 Task: Search one way flight ticket for 1 adult, 1 child, 1 infant in seat in premium economy from Santa Barbara: Santa Barbara Municipal Airport (santa Barbara Airport) to Greensboro: Piedmont Triad International Airport on 5-1-2023. Number of bags: 1 checked bag. Price is upto 76000. Outbound departure time preference is 11:00.
Action: Mouse moved to (240, 161)
Screenshot: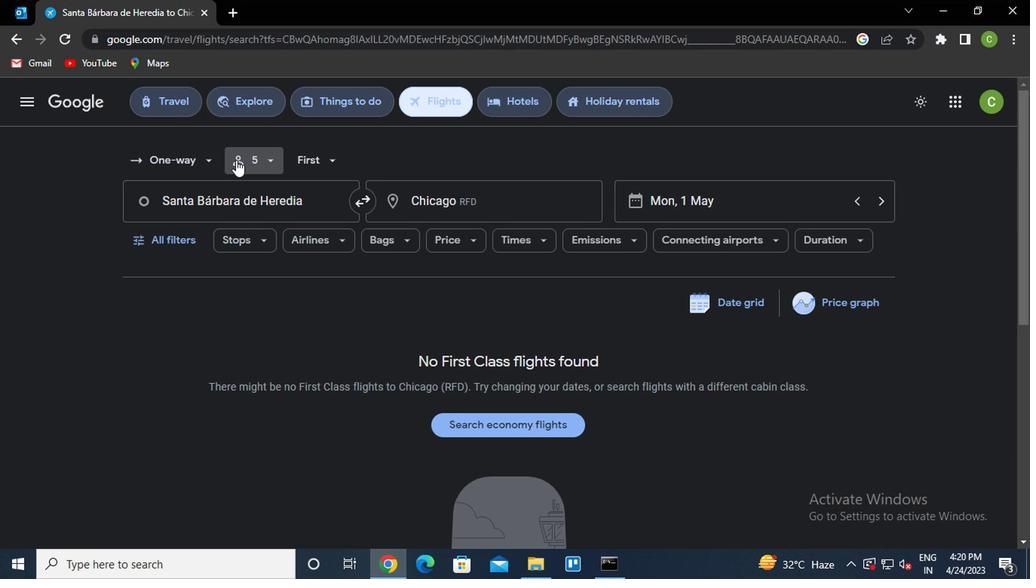 
Action: Mouse pressed left at (240, 161)
Screenshot: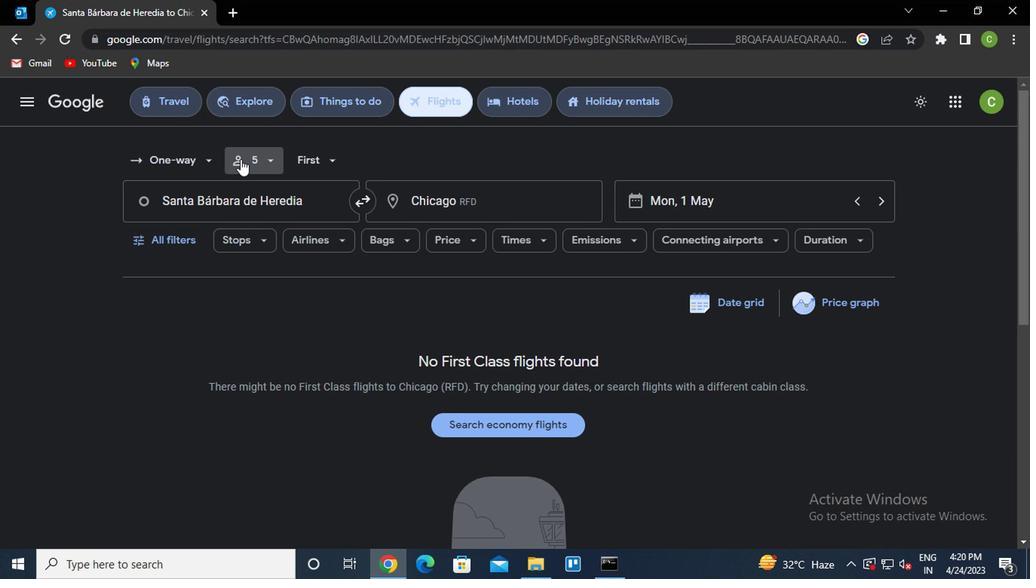 
Action: Mouse moved to (329, 201)
Screenshot: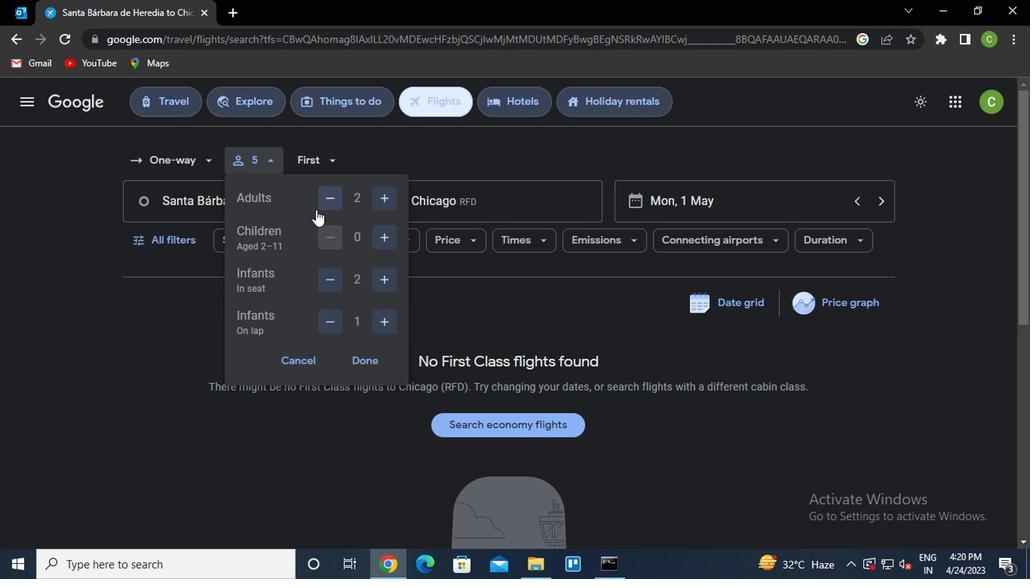 
Action: Mouse pressed left at (329, 201)
Screenshot: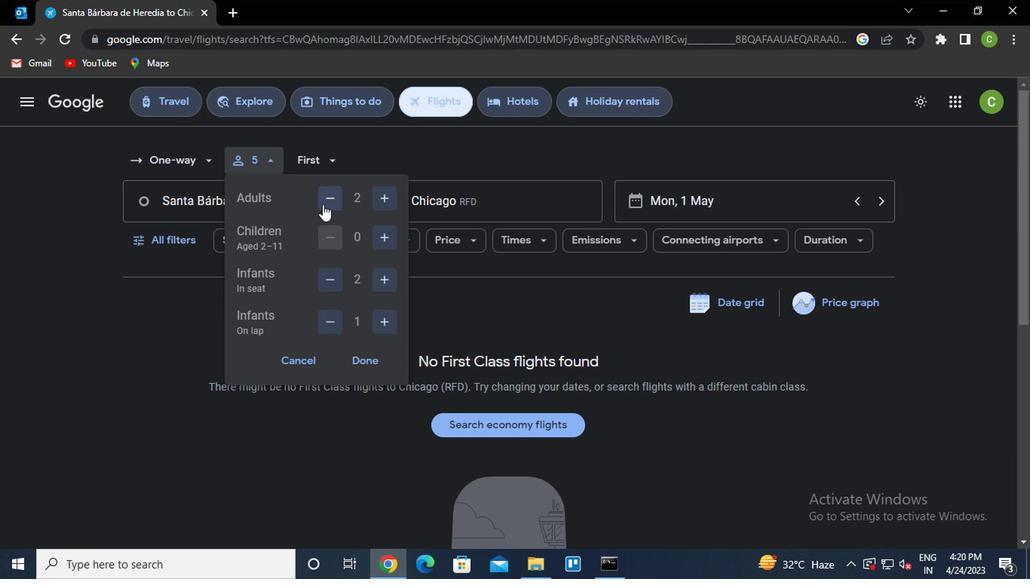 
Action: Mouse moved to (327, 280)
Screenshot: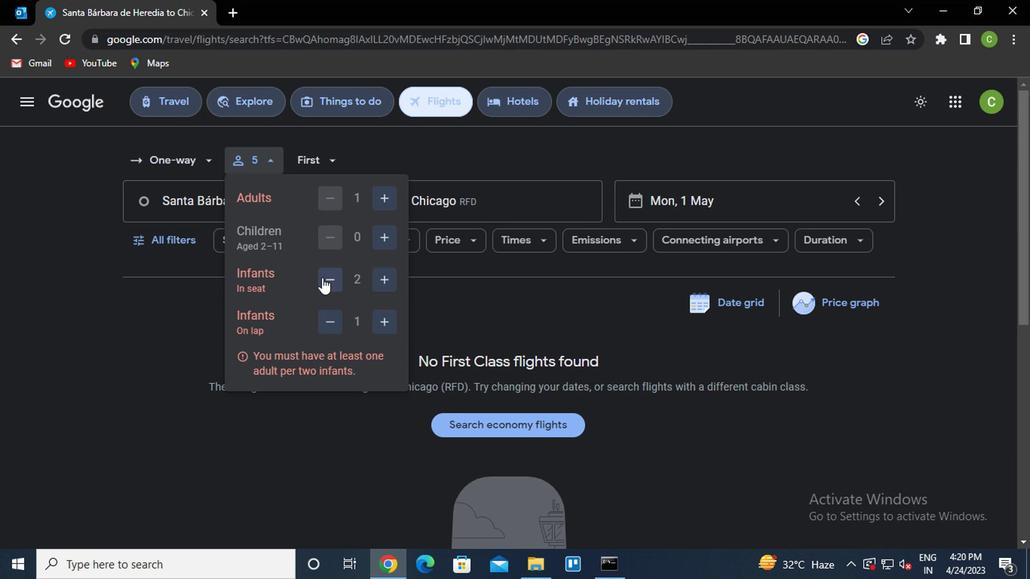 
Action: Mouse pressed left at (327, 280)
Screenshot: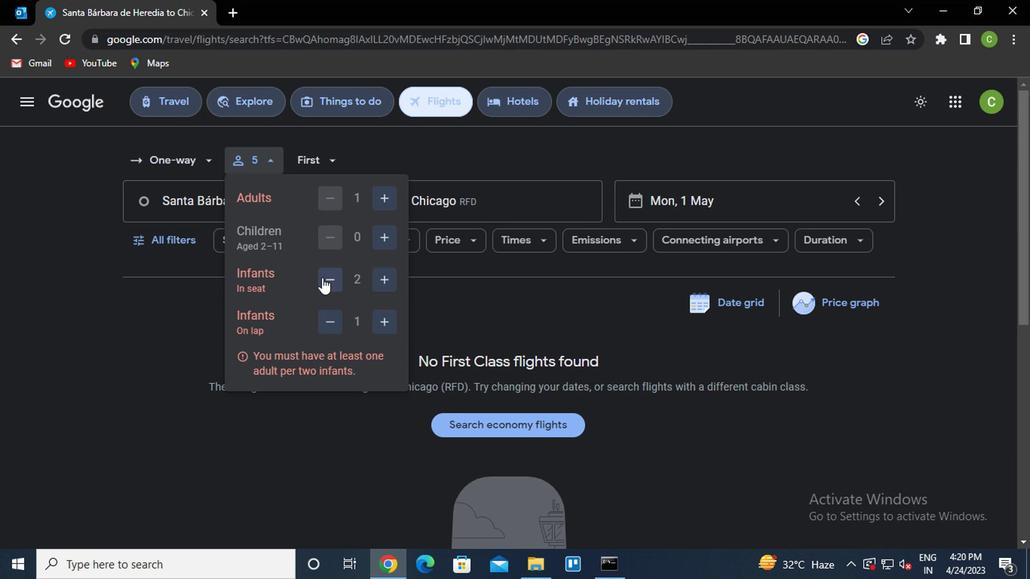
Action: Mouse moved to (326, 322)
Screenshot: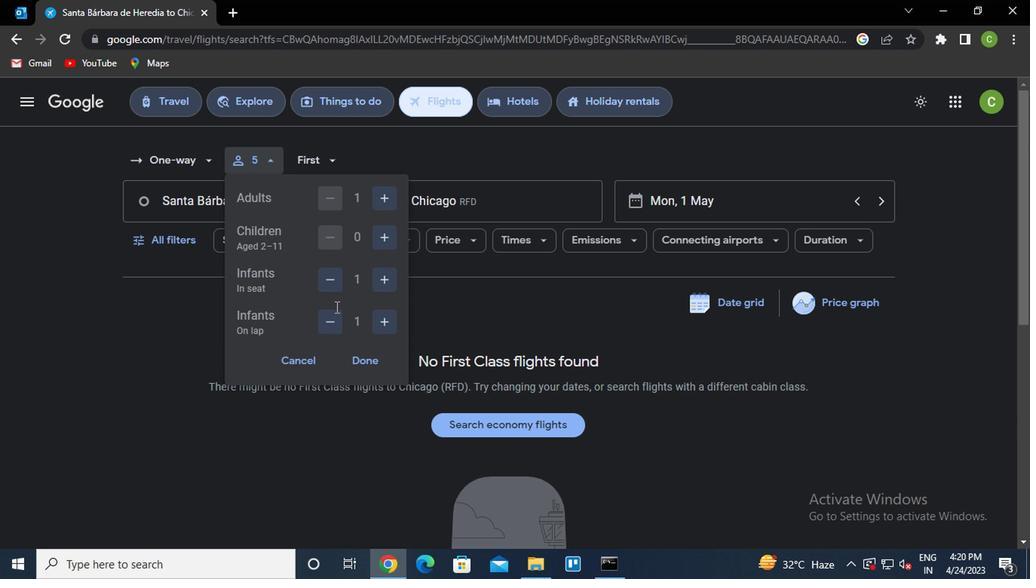 
Action: Mouse pressed left at (326, 322)
Screenshot: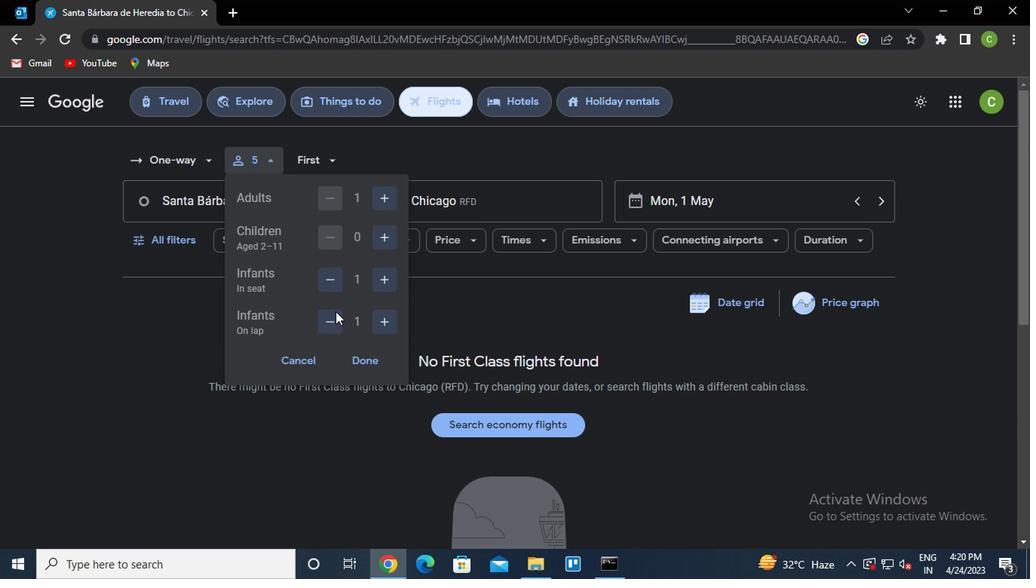
Action: Mouse moved to (344, 356)
Screenshot: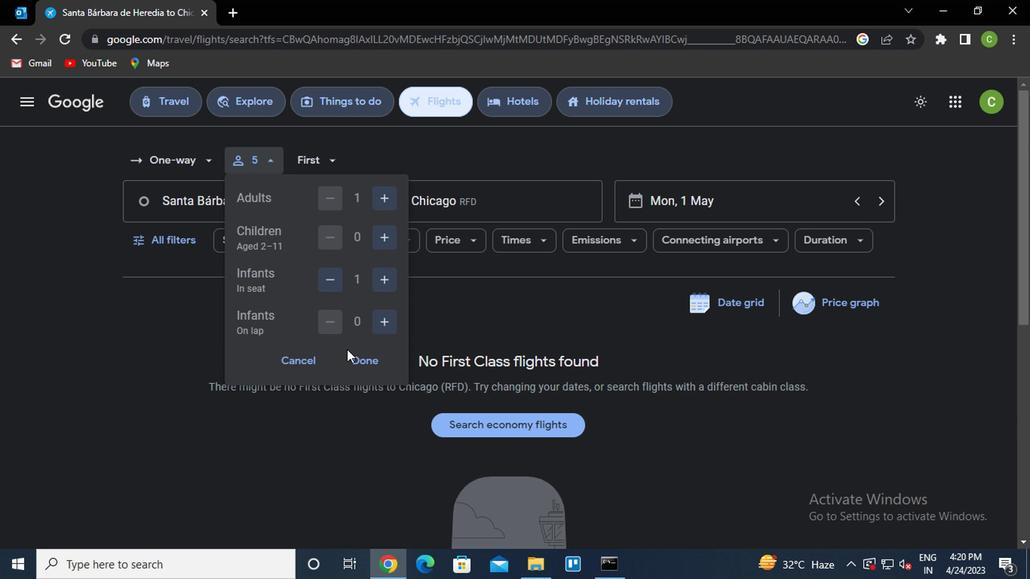 
Action: Mouse pressed left at (344, 356)
Screenshot: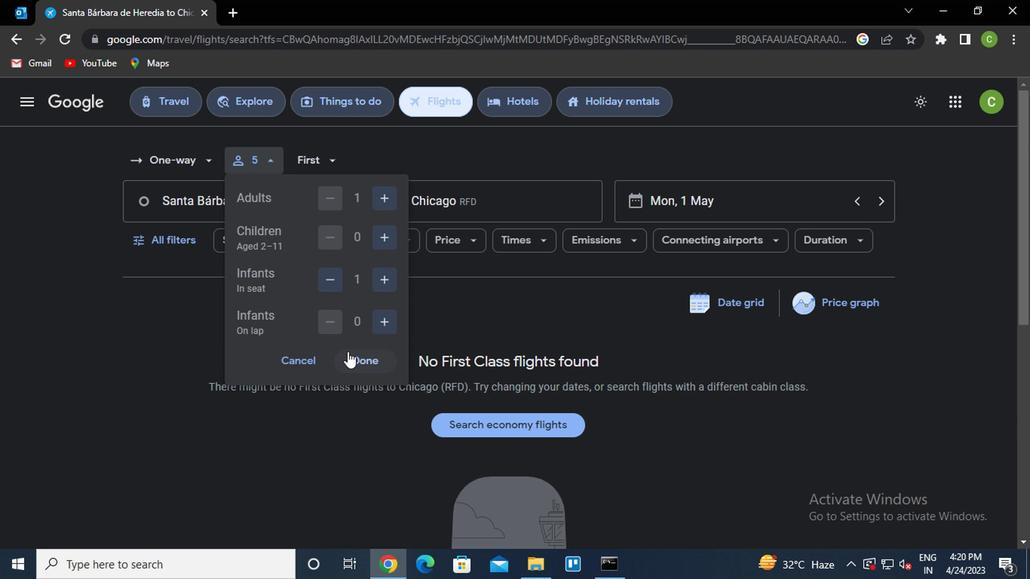 
Action: Mouse moved to (307, 178)
Screenshot: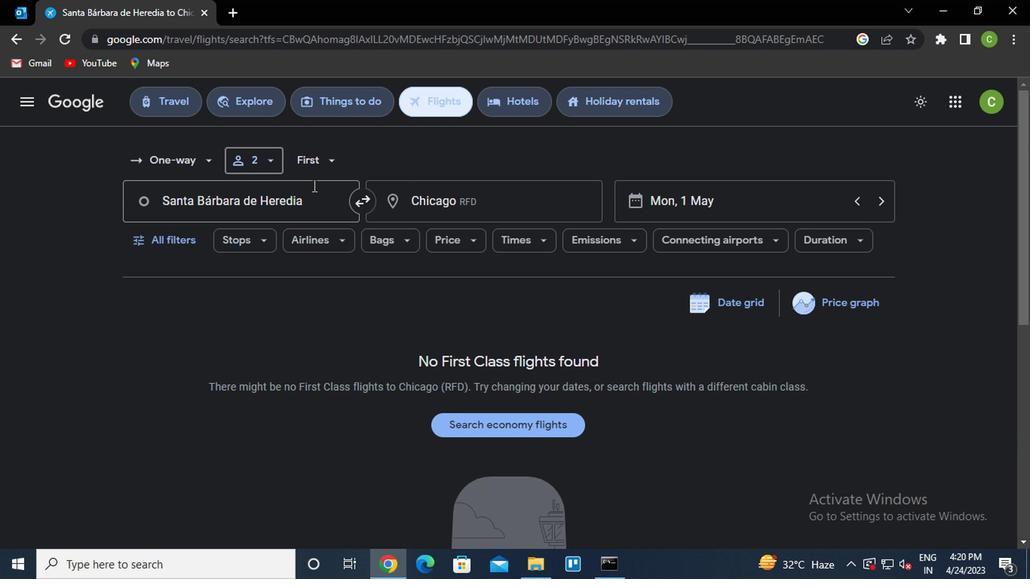 
Action: Mouse pressed left at (307, 178)
Screenshot: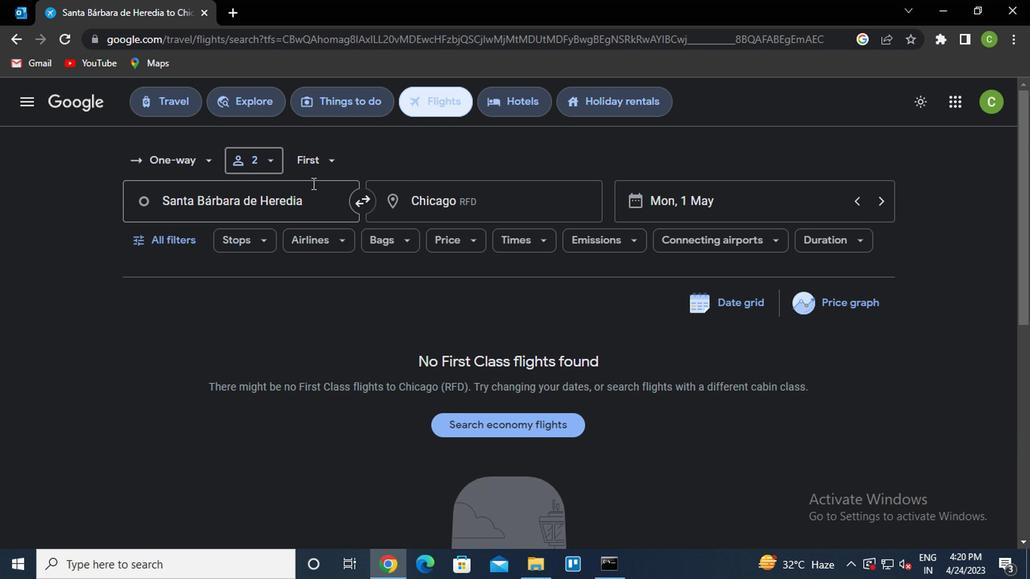 
Action: Mouse moved to (360, 222)
Screenshot: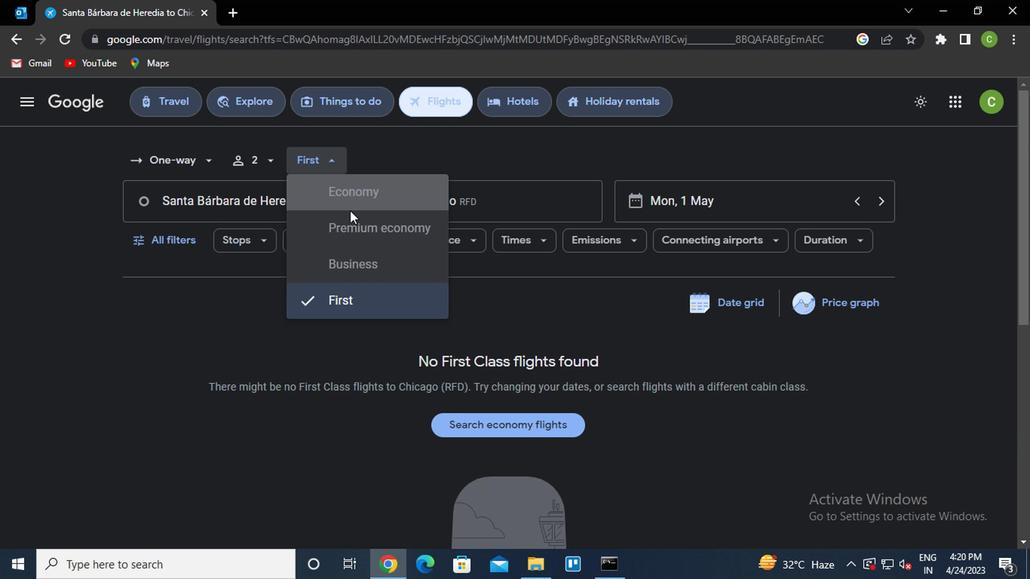 
Action: Mouse pressed left at (360, 222)
Screenshot: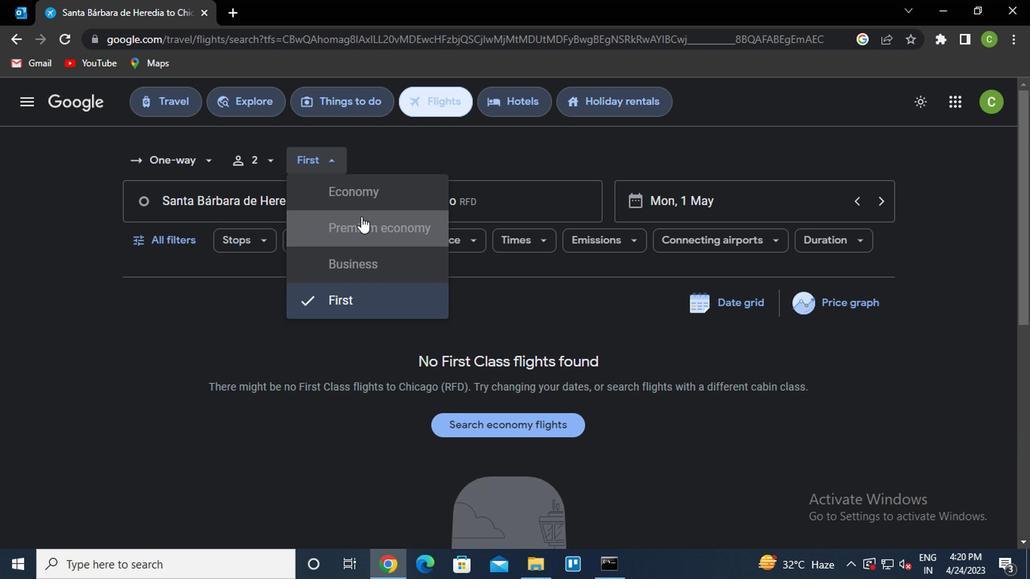 
Action: Mouse moved to (308, 200)
Screenshot: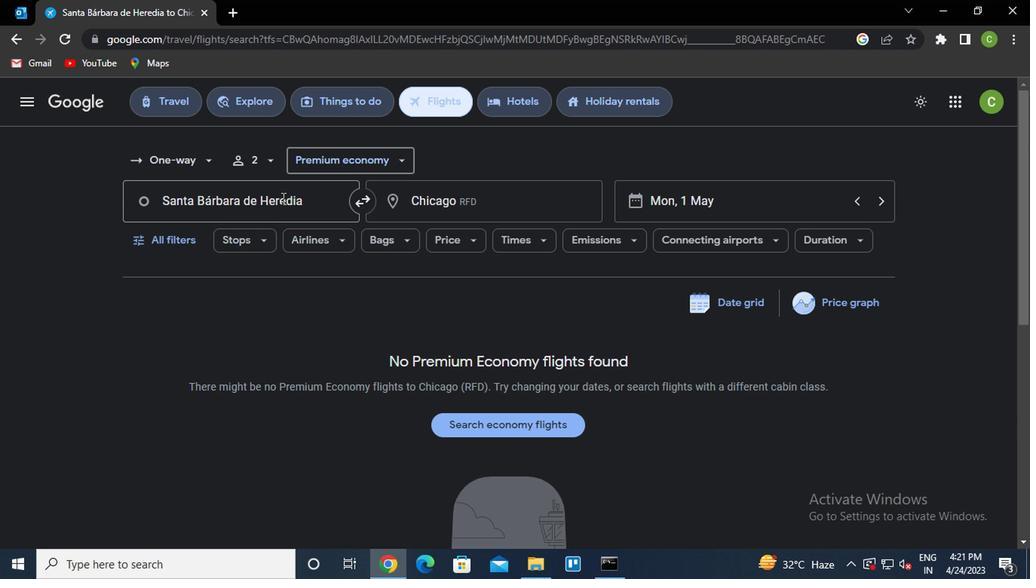 
Action: Mouse pressed left at (308, 200)
Screenshot: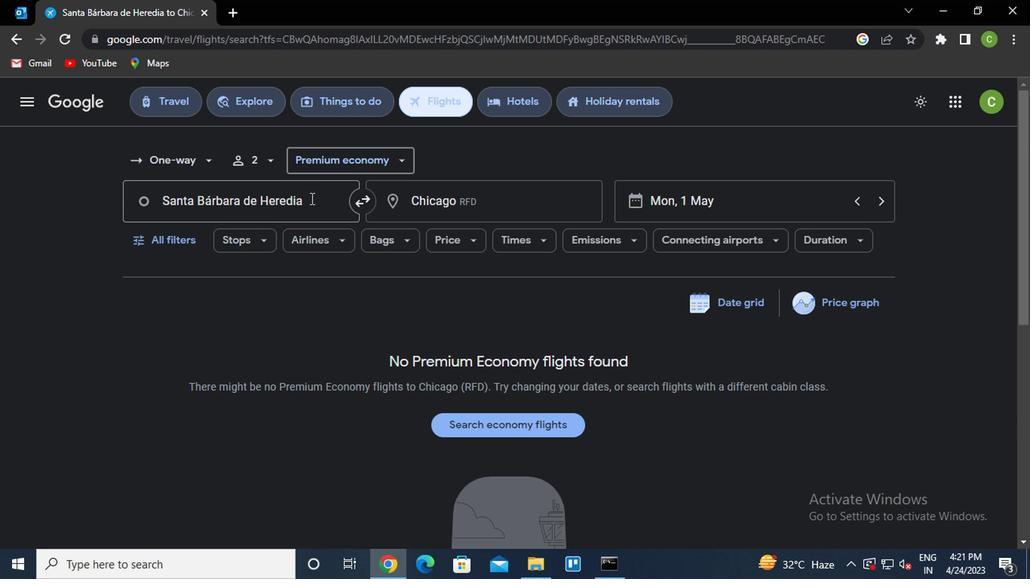 
Action: Key pressed s<Key.caps_lock>anta<Key.space><Key.caps_lock>b<Key.caps_lock>arbara
Screenshot: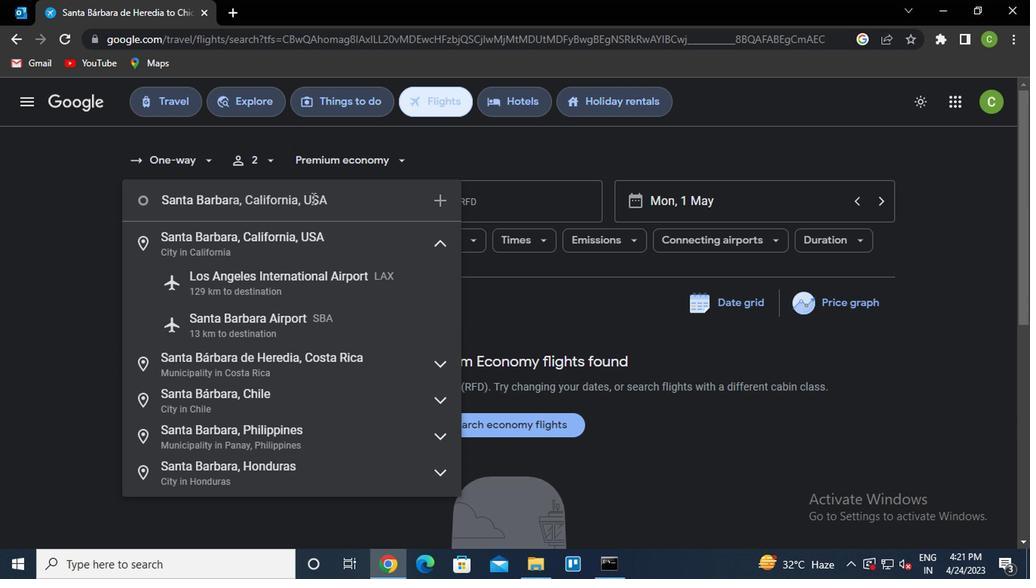 
Action: Mouse moved to (292, 276)
Screenshot: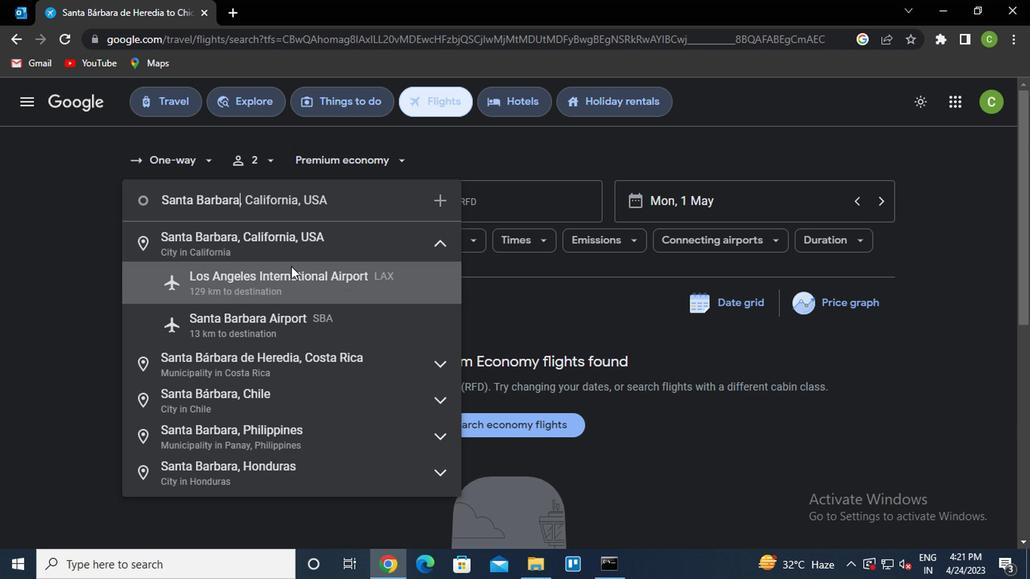 
Action: Mouse pressed left at (292, 276)
Screenshot: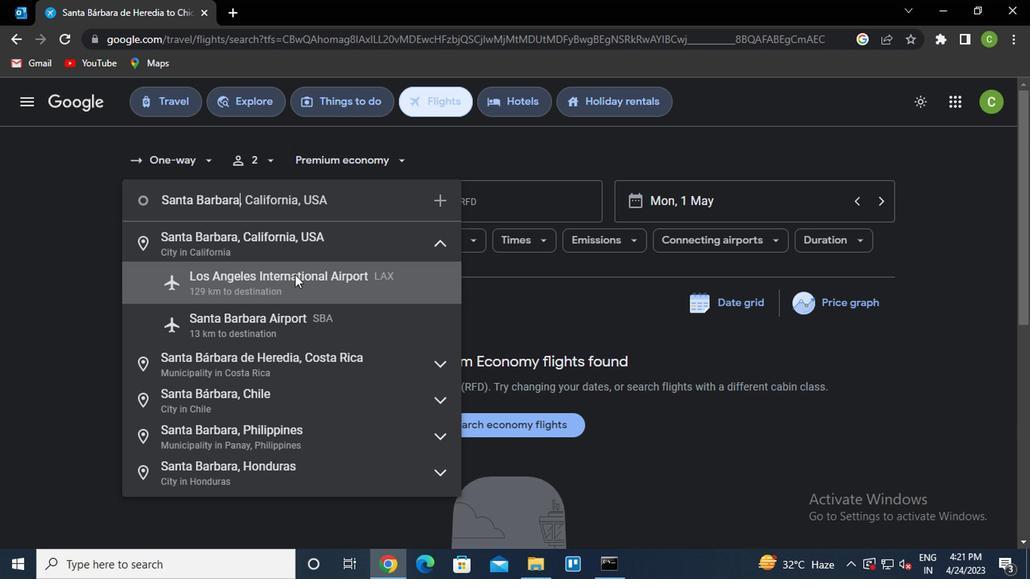 
Action: Mouse moved to (449, 207)
Screenshot: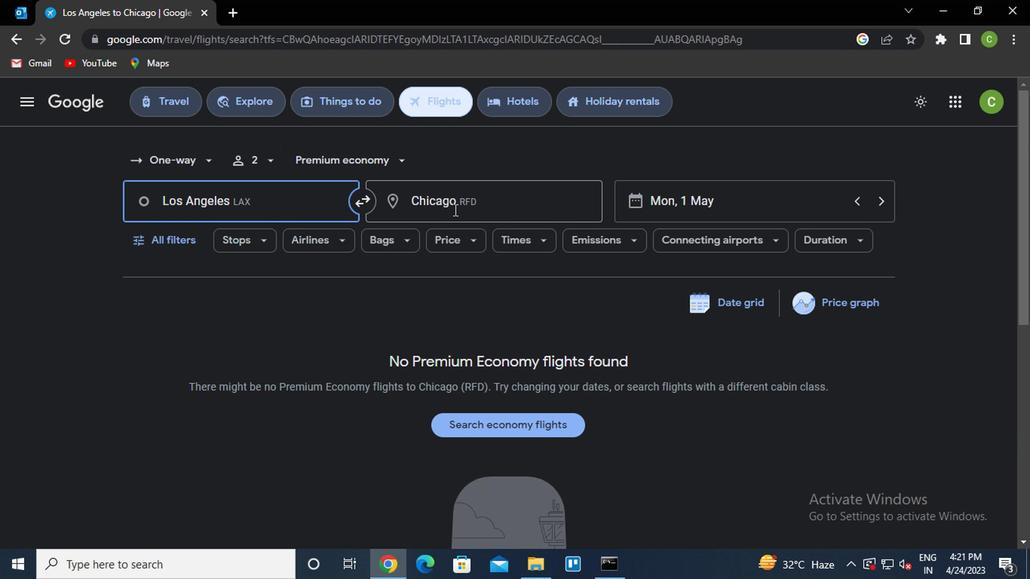 
Action: Mouse pressed left at (449, 207)
Screenshot: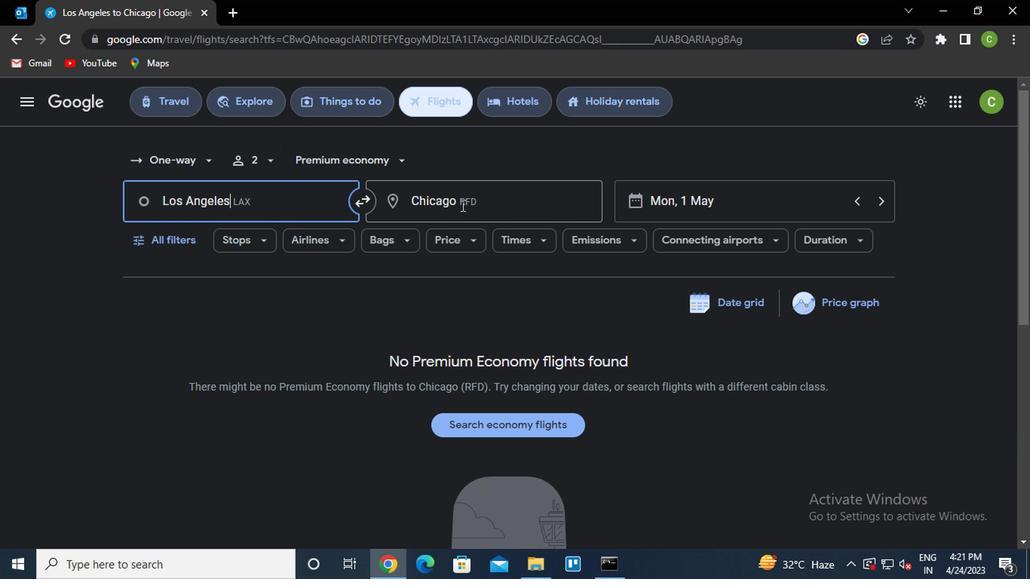 
Action: Key pressed <Key.caps_lock>g<Key.caps_lock>reensboro
Screenshot: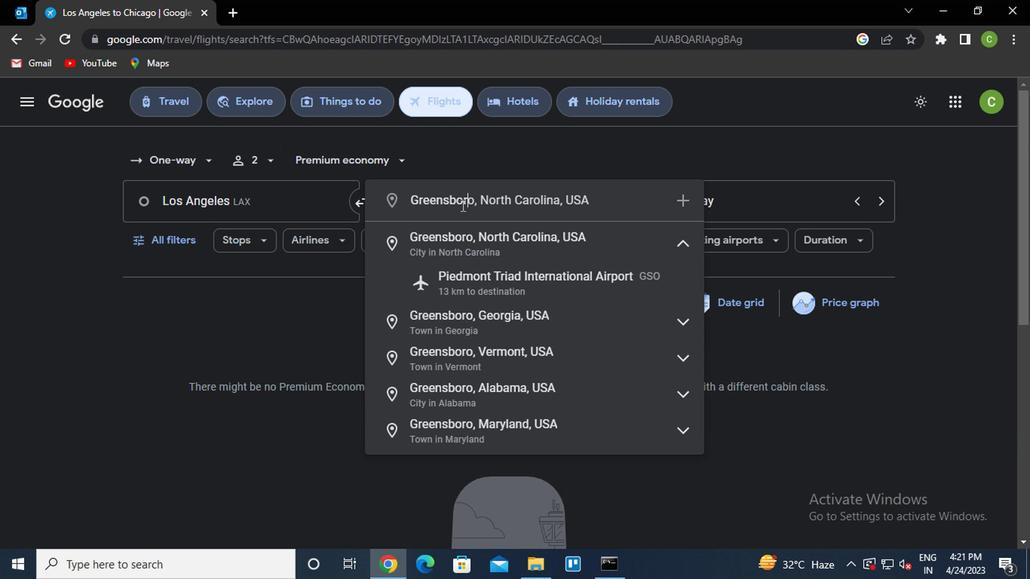 
Action: Mouse moved to (477, 276)
Screenshot: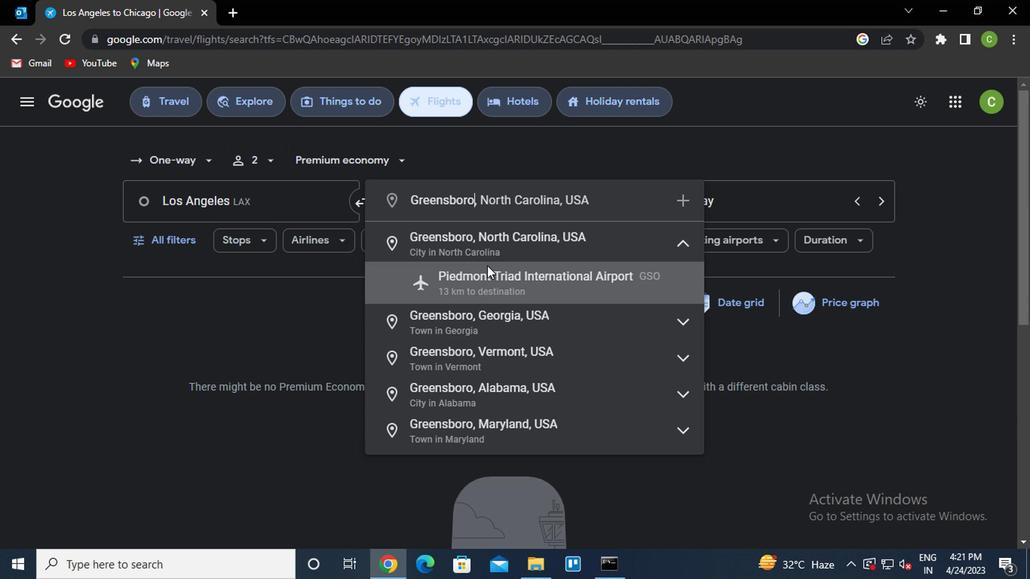 
Action: Mouse pressed left at (477, 276)
Screenshot: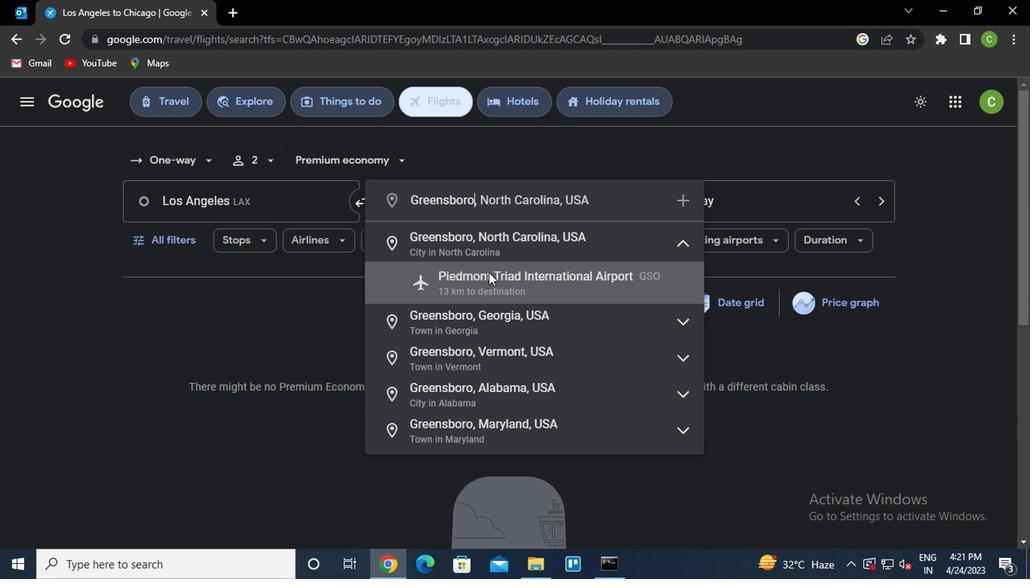 
Action: Mouse moved to (196, 246)
Screenshot: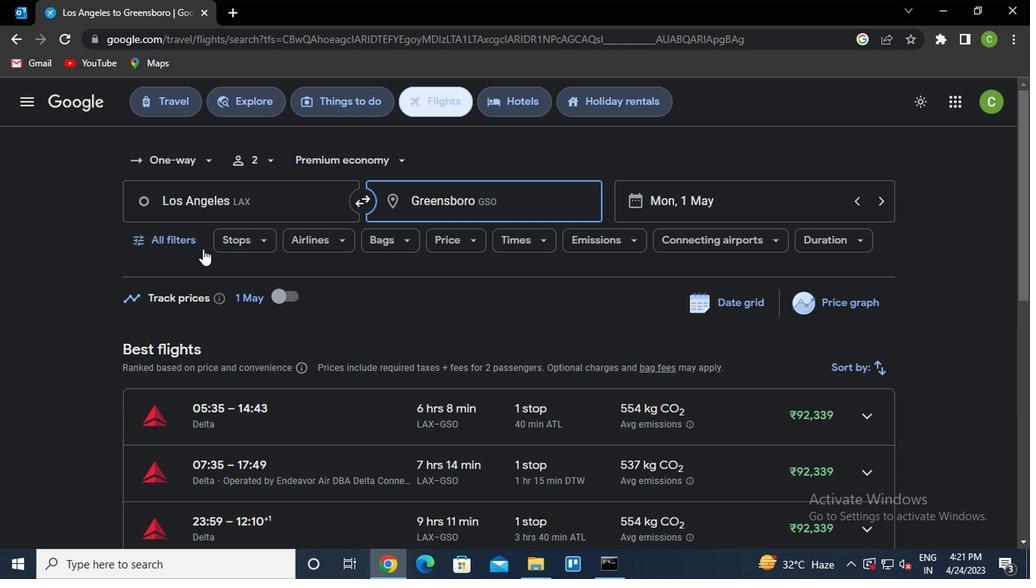 
Action: Mouse pressed left at (196, 246)
Screenshot: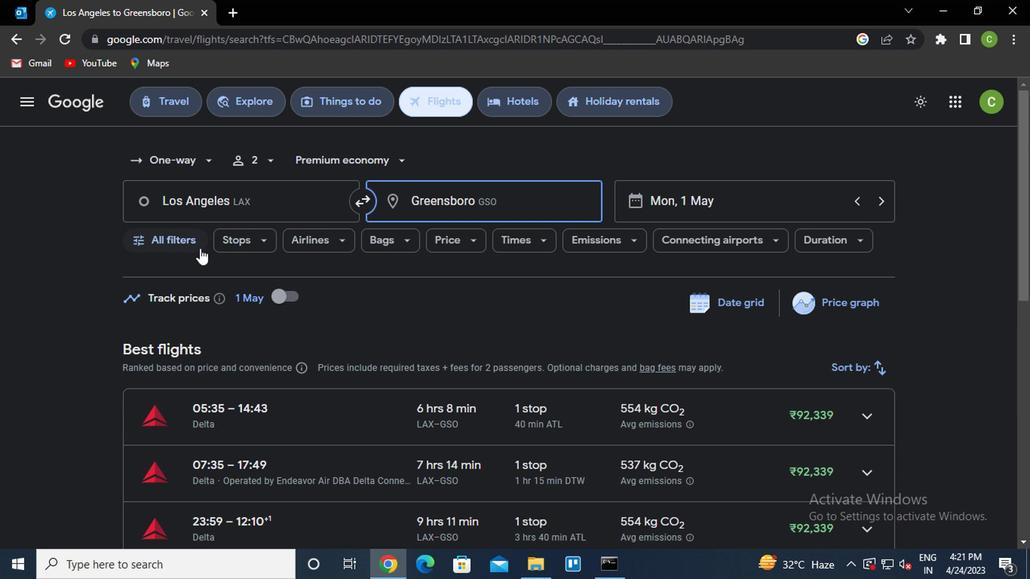 
Action: Mouse moved to (296, 365)
Screenshot: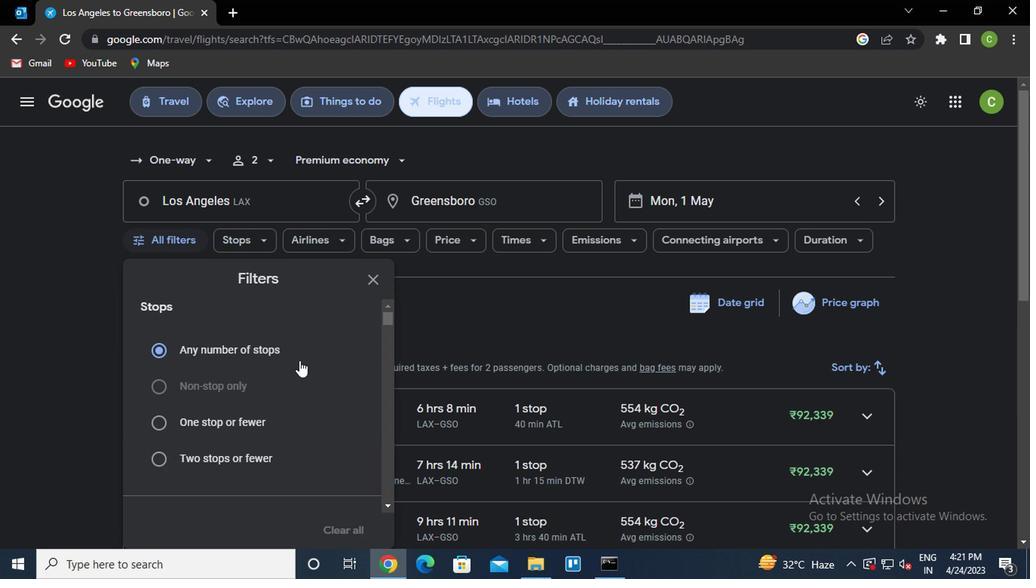
Action: Mouse scrolled (296, 365) with delta (0, 0)
Screenshot: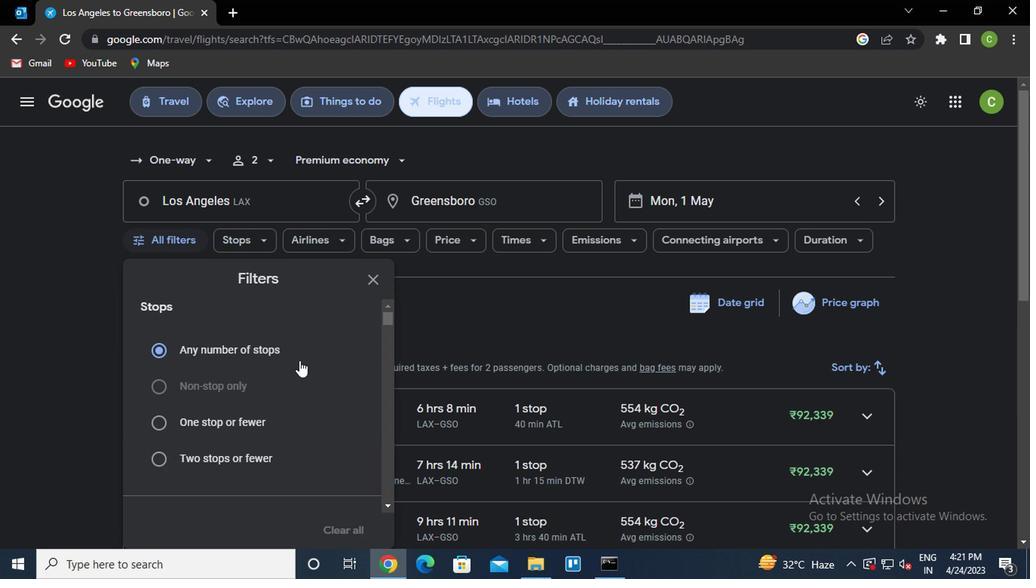 
Action: Mouse moved to (296, 366)
Screenshot: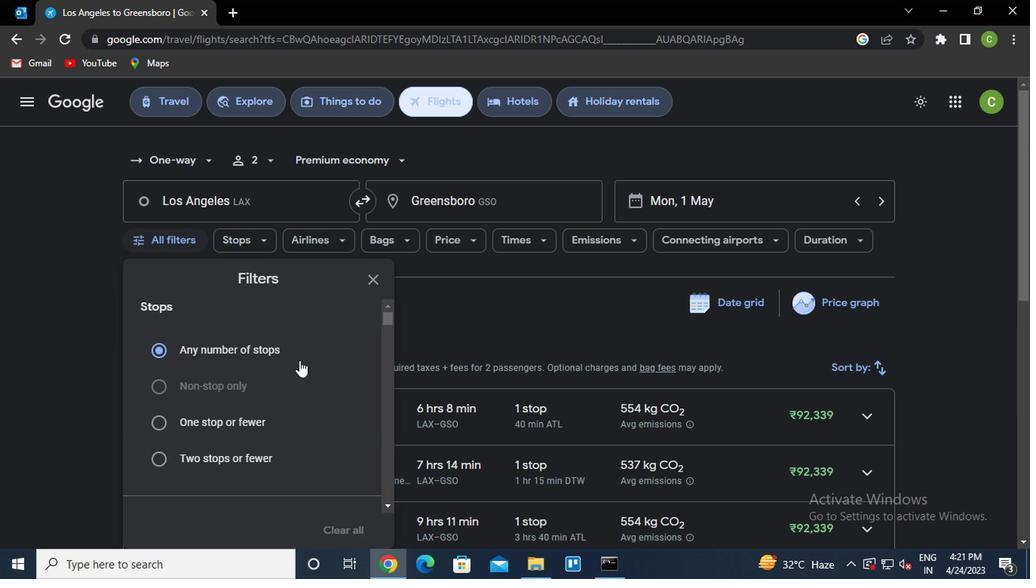 
Action: Mouse scrolled (296, 365) with delta (0, -1)
Screenshot: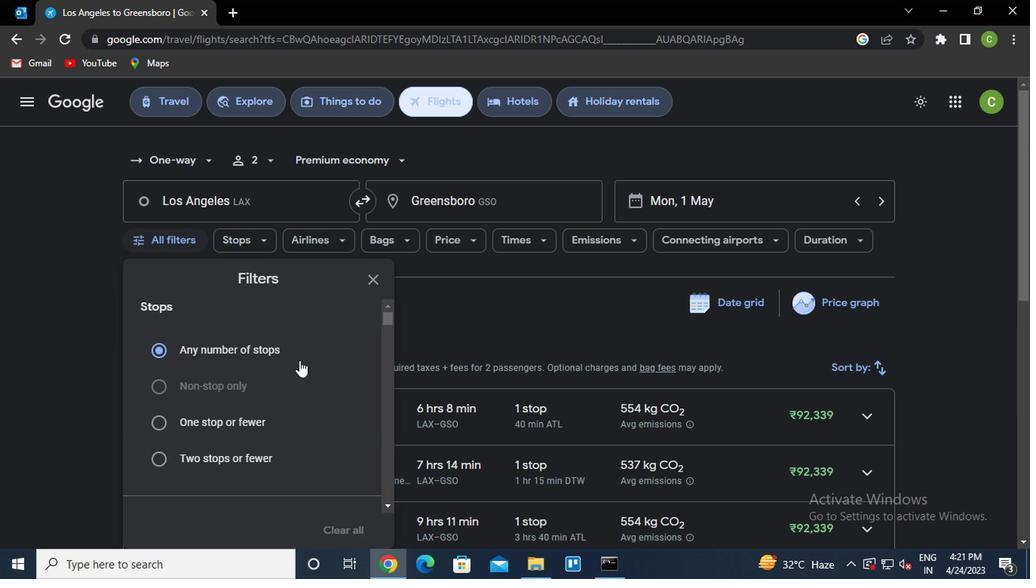 
Action: Mouse moved to (296, 367)
Screenshot: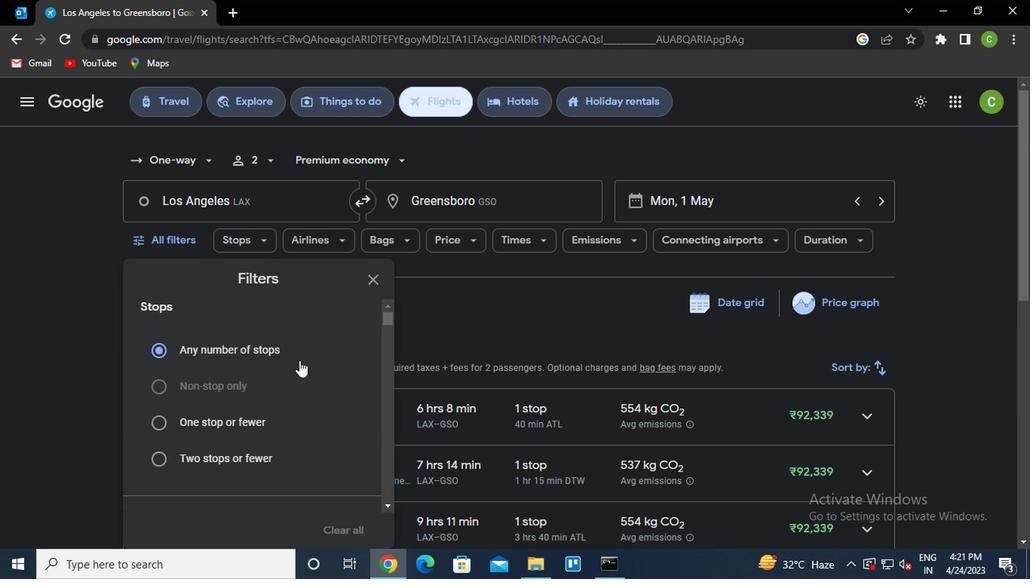 
Action: Mouse scrolled (296, 367) with delta (0, 0)
Screenshot: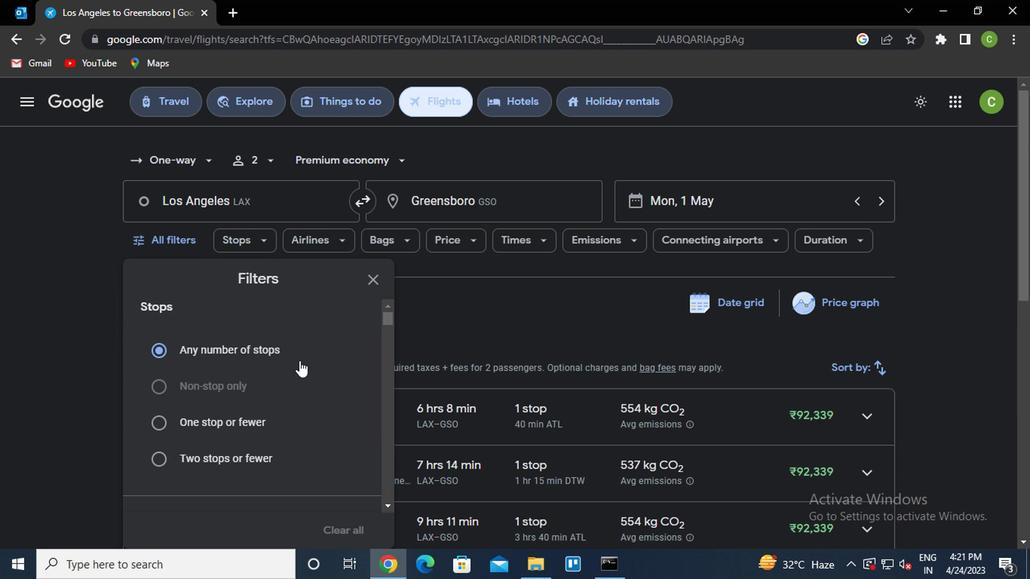 
Action: Mouse moved to (296, 376)
Screenshot: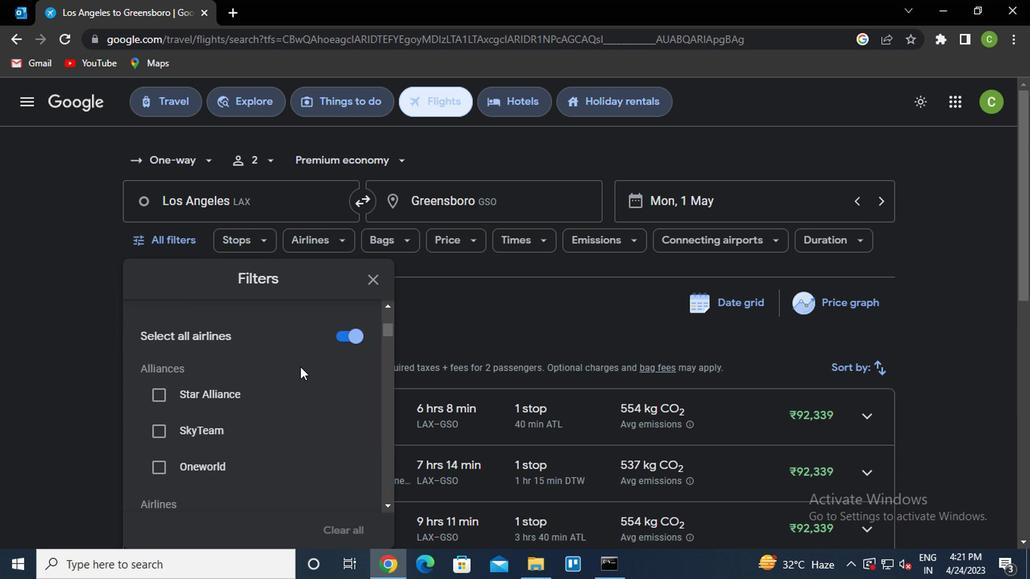 
Action: Mouse scrolled (296, 375) with delta (0, -1)
Screenshot: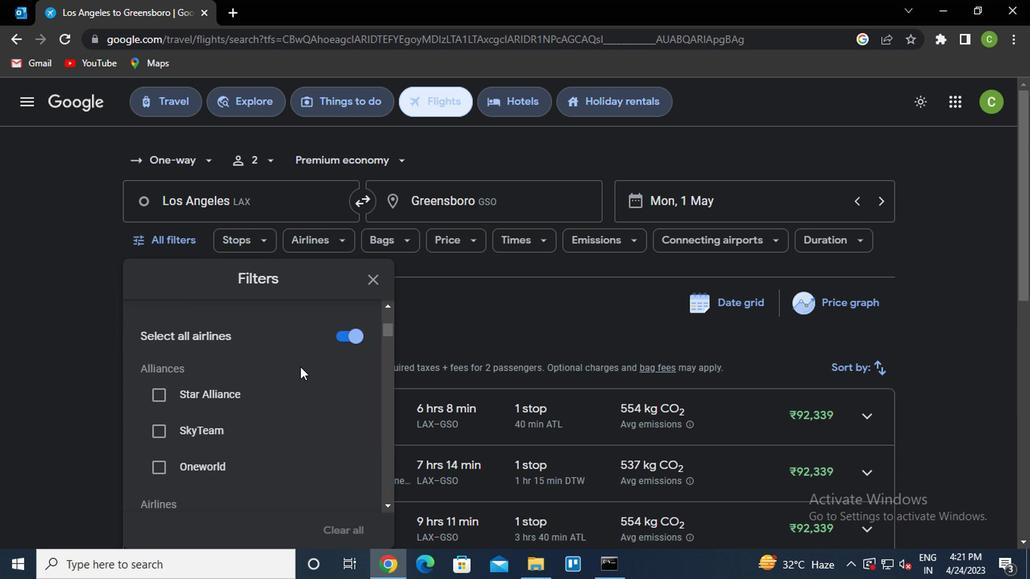 
Action: Mouse moved to (298, 380)
Screenshot: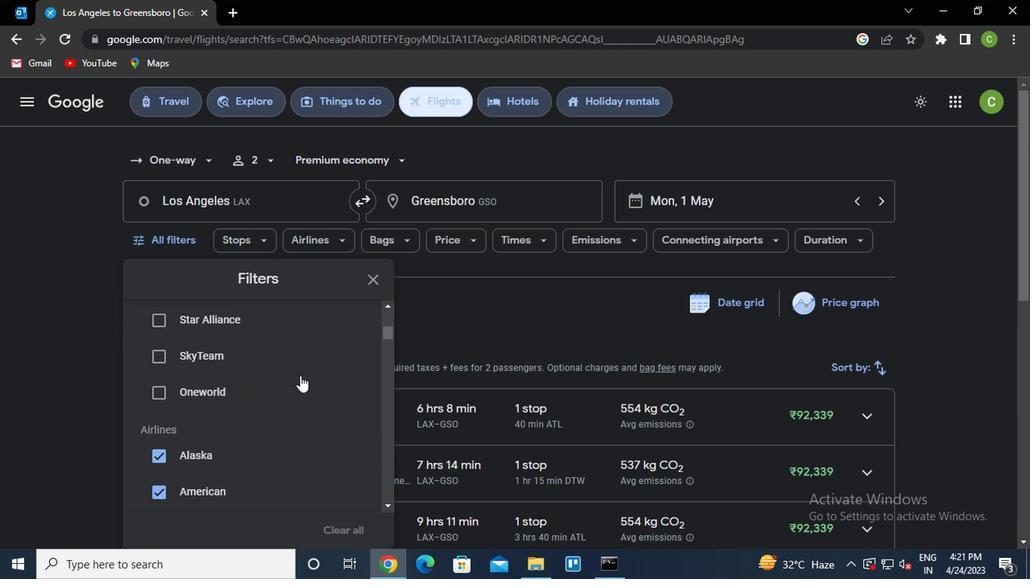 
Action: Mouse scrolled (298, 380) with delta (0, 0)
Screenshot: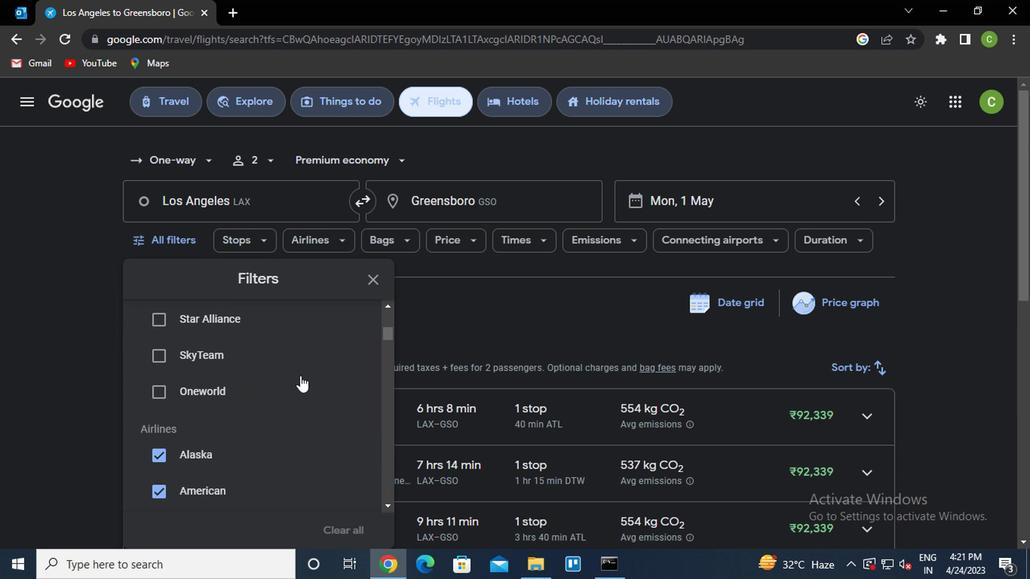 
Action: Mouse scrolled (298, 380) with delta (0, 0)
Screenshot: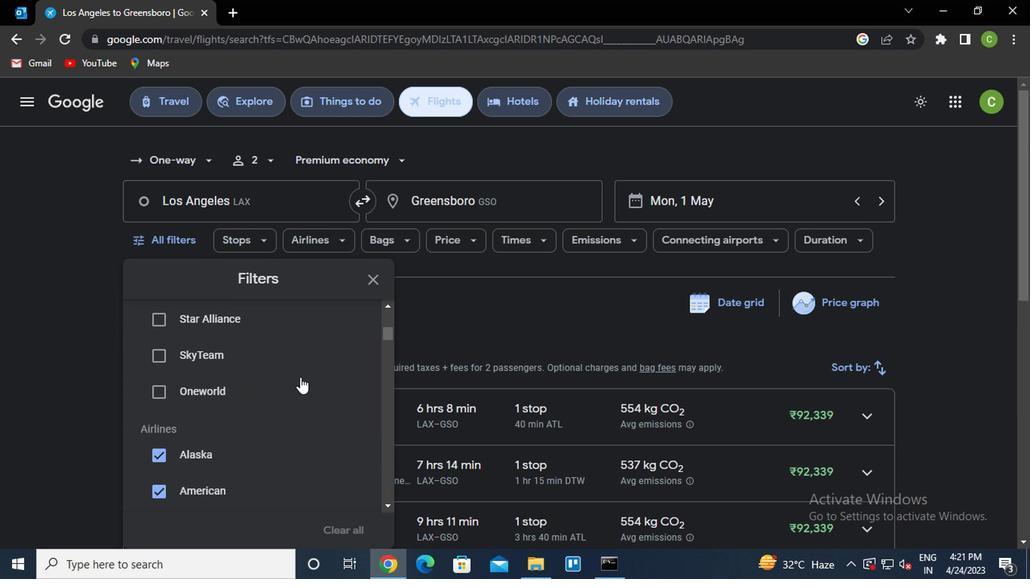 
Action: Mouse scrolled (298, 380) with delta (0, 0)
Screenshot: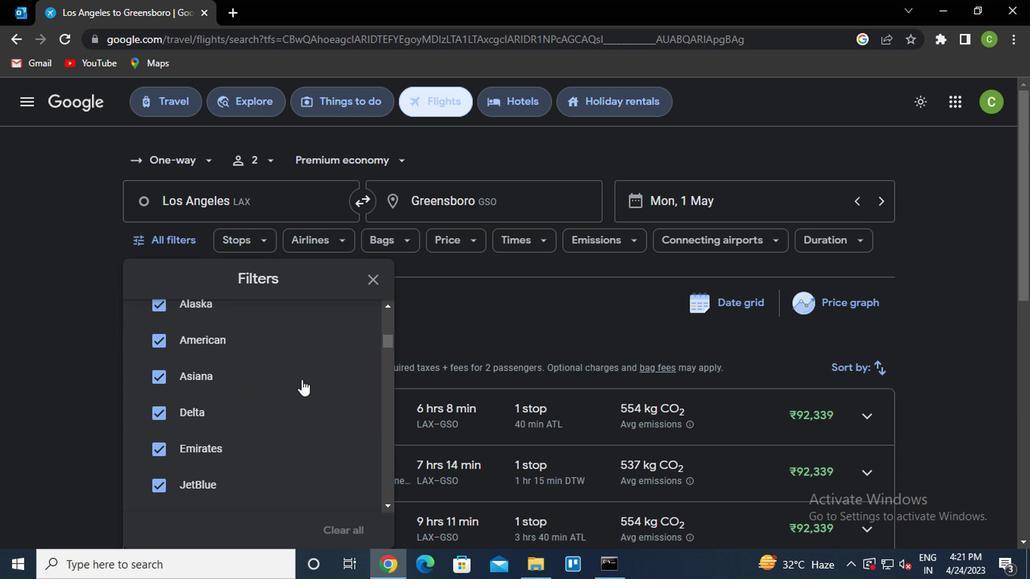 
Action: Mouse scrolled (298, 380) with delta (0, 0)
Screenshot: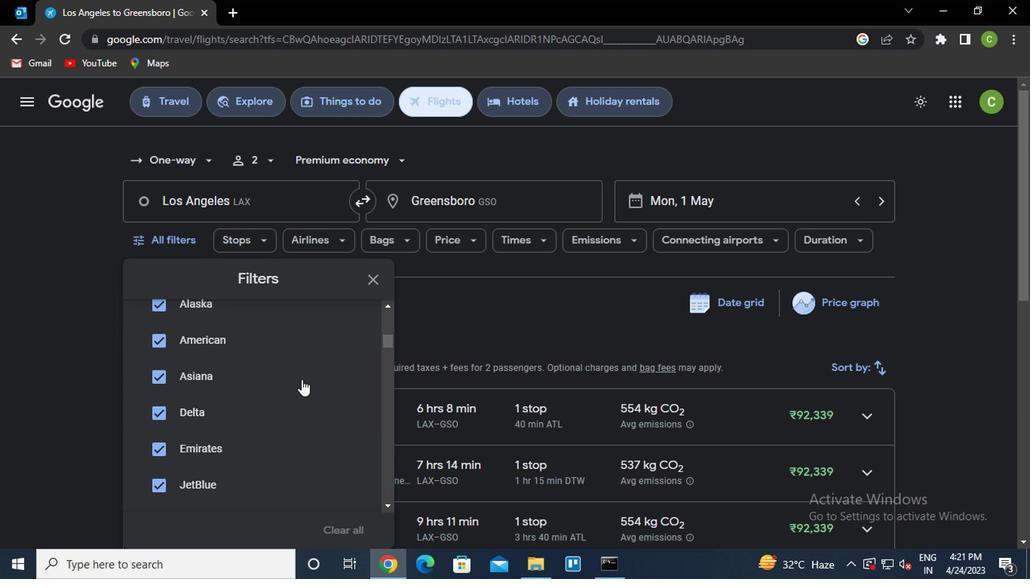 
Action: Mouse scrolled (298, 380) with delta (0, 0)
Screenshot: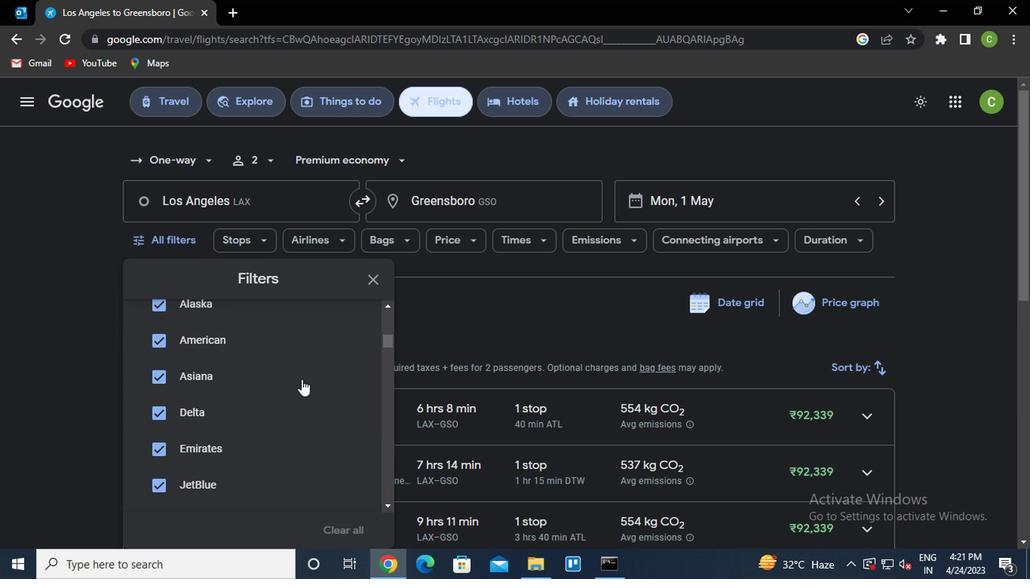 
Action: Mouse scrolled (298, 380) with delta (0, 0)
Screenshot: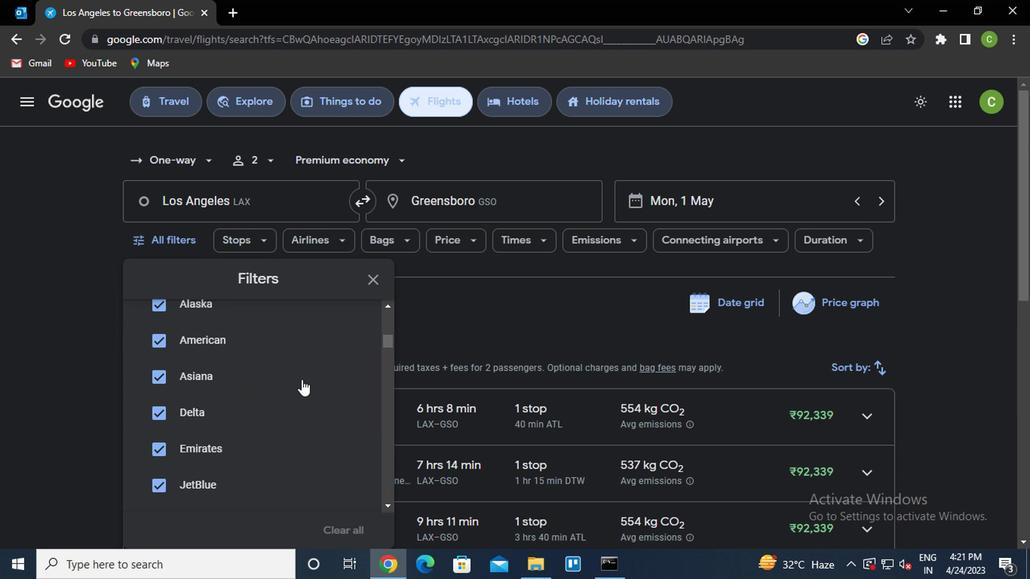 
Action: Mouse scrolled (298, 380) with delta (0, 0)
Screenshot: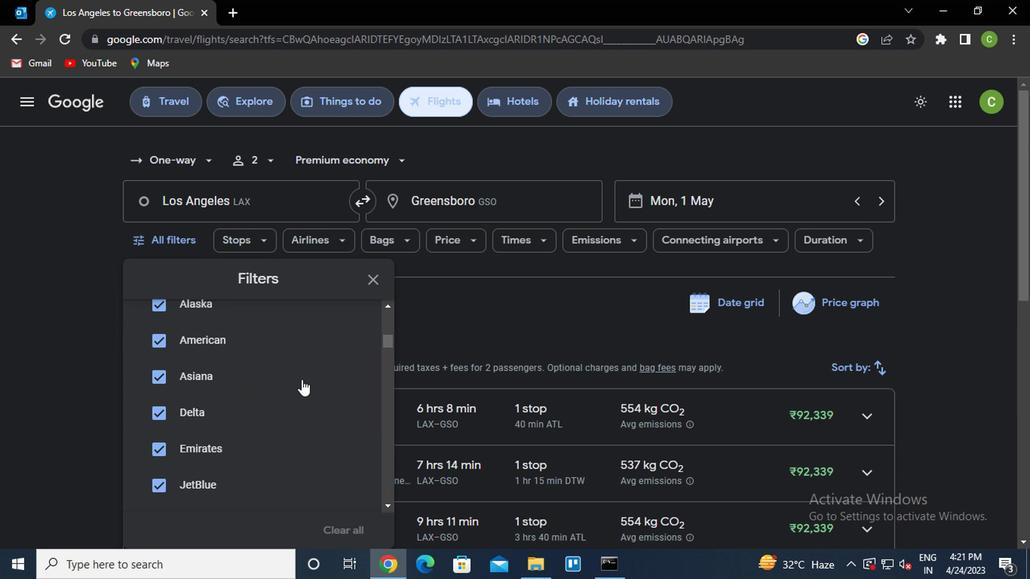 
Action: Mouse moved to (337, 386)
Screenshot: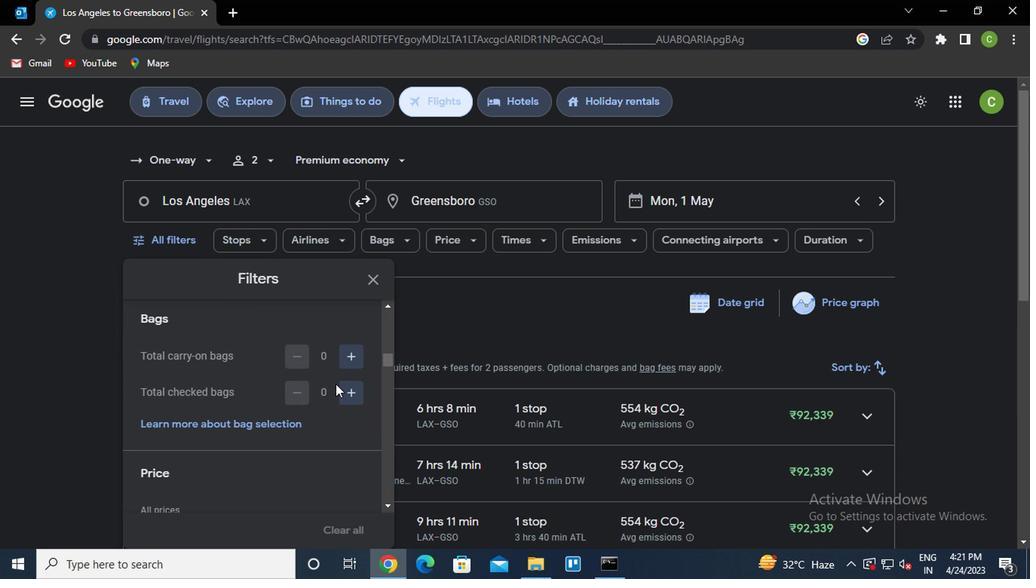 
Action: Mouse pressed left at (337, 386)
Screenshot: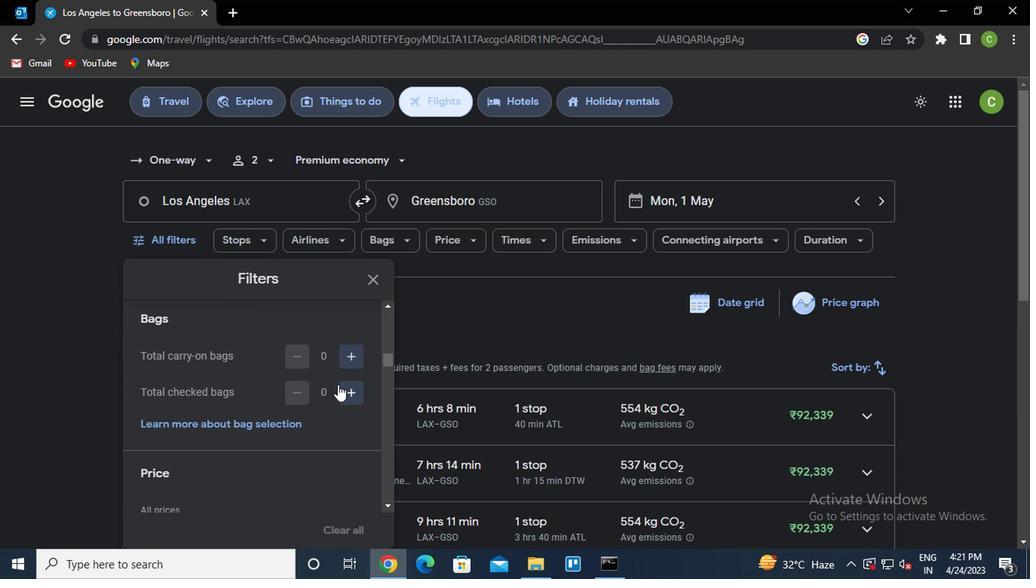 
Action: Mouse moved to (283, 423)
Screenshot: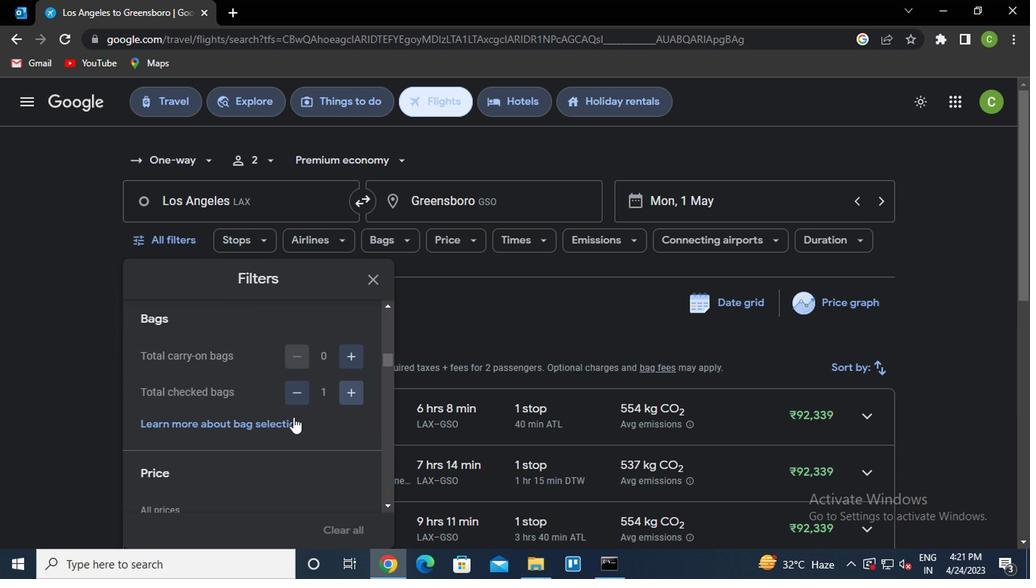
Action: Mouse scrolled (283, 422) with delta (0, 0)
Screenshot: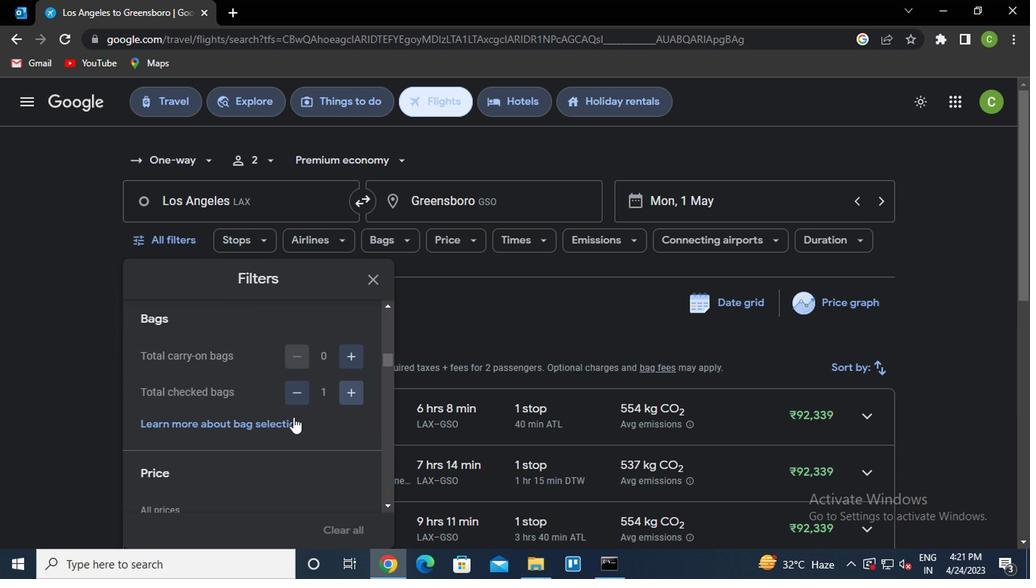 
Action: Mouse scrolled (283, 422) with delta (0, 0)
Screenshot: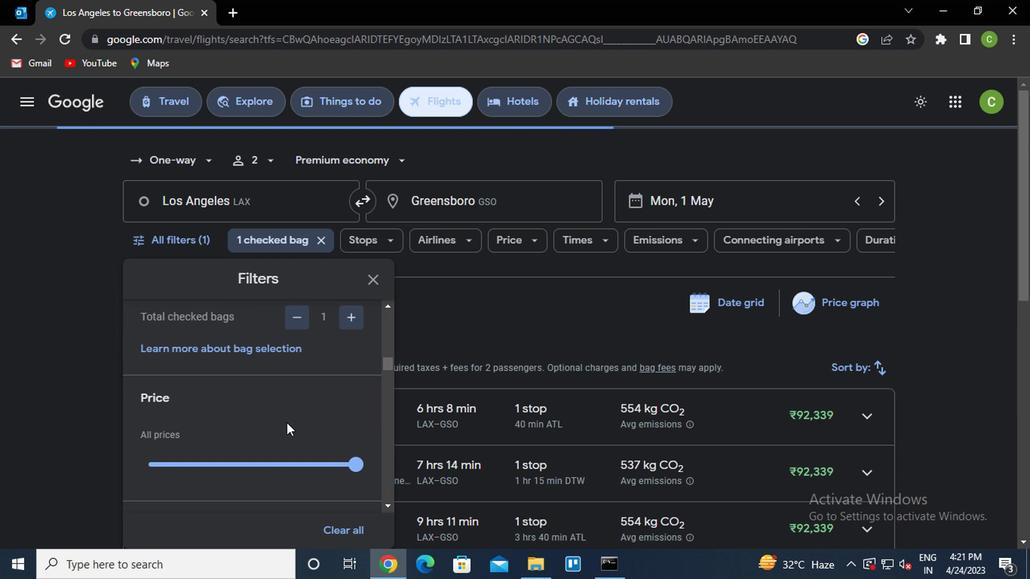 
Action: Mouse scrolled (283, 422) with delta (0, 0)
Screenshot: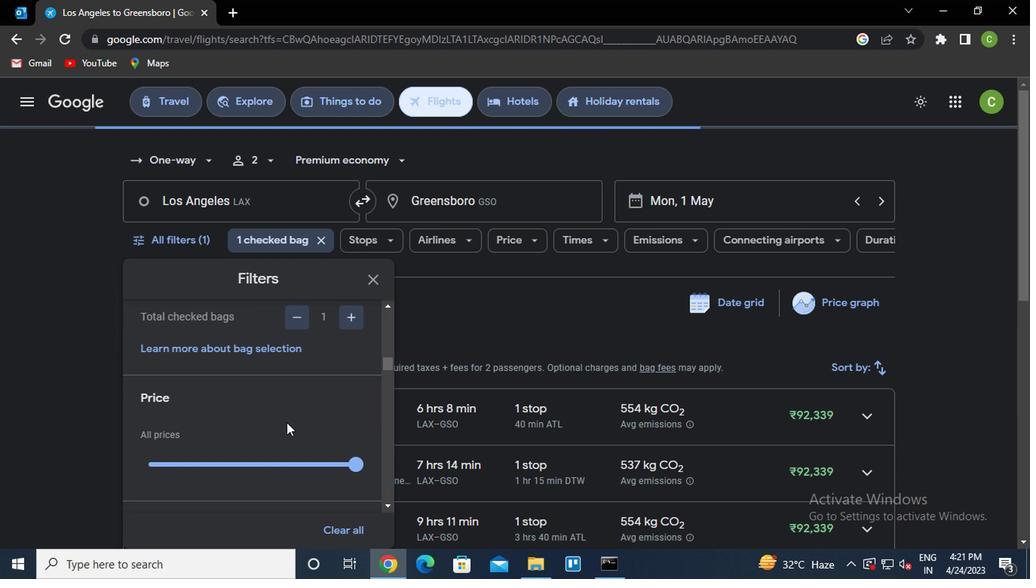 
Action: Mouse scrolled (283, 422) with delta (0, 0)
Screenshot: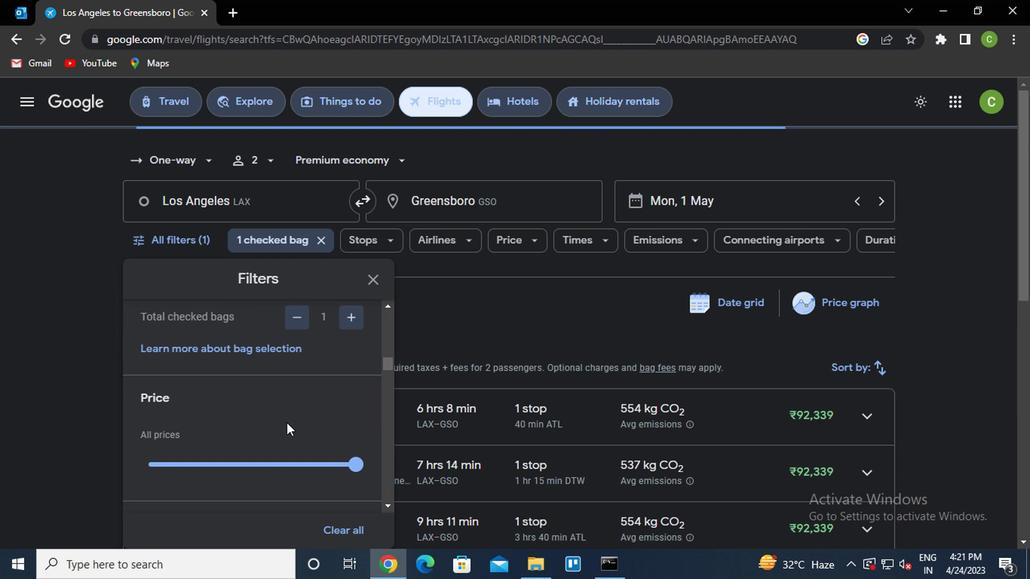
Action: Mouse moved to (314, 388)
Screenshot: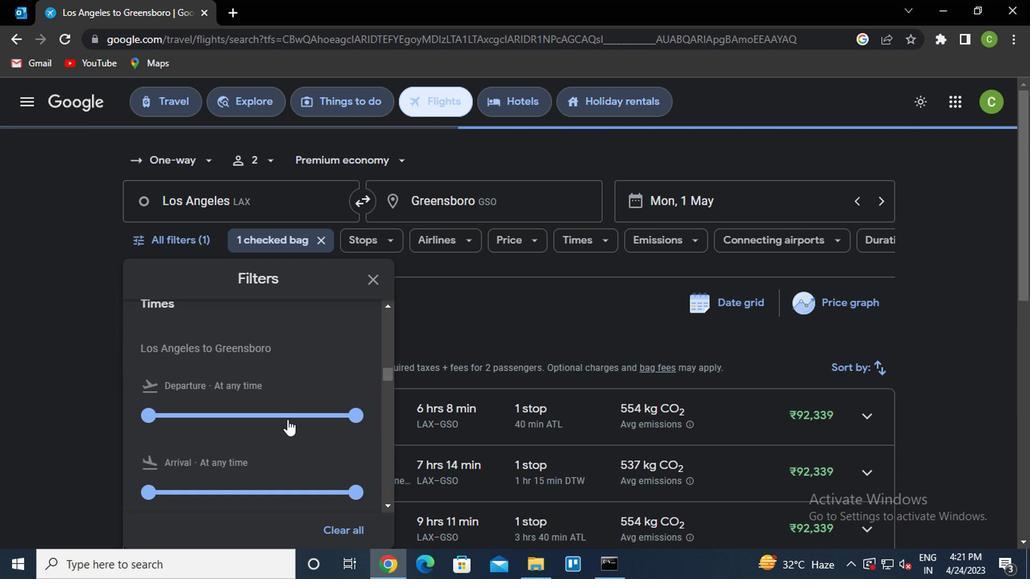 
Action: Mouse scrolled (314, 389) with delta (0, 1)
Screenshot: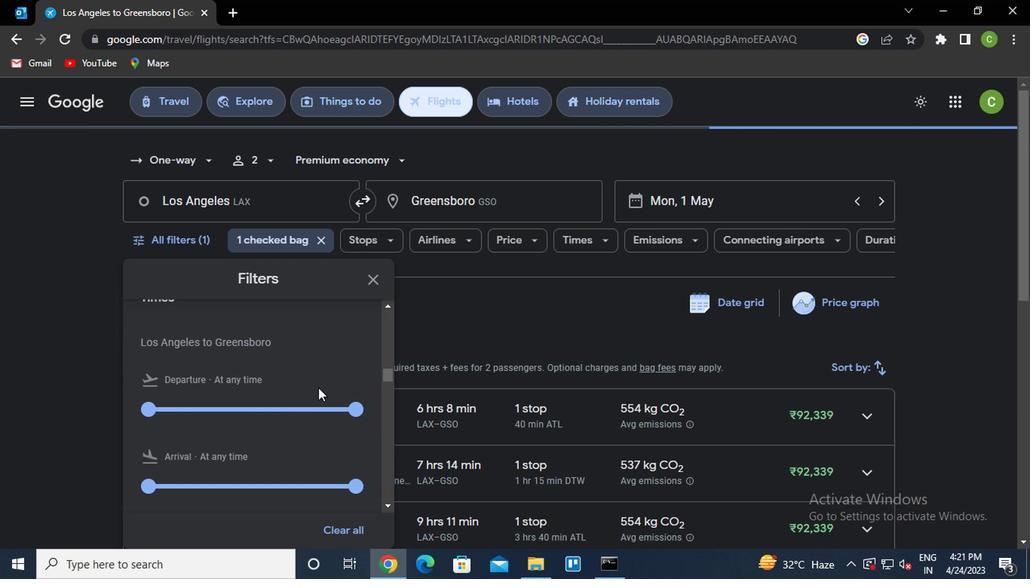 
Action: Mouse moved to (352, 322)
Screenshot: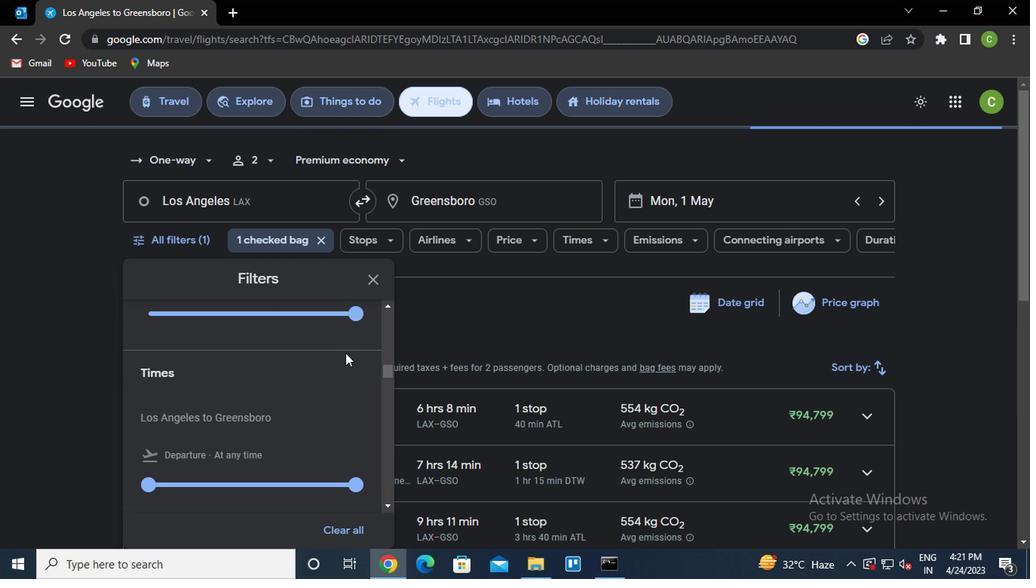 
Action: Mouse pressed left at (352, 322)
Screenshot: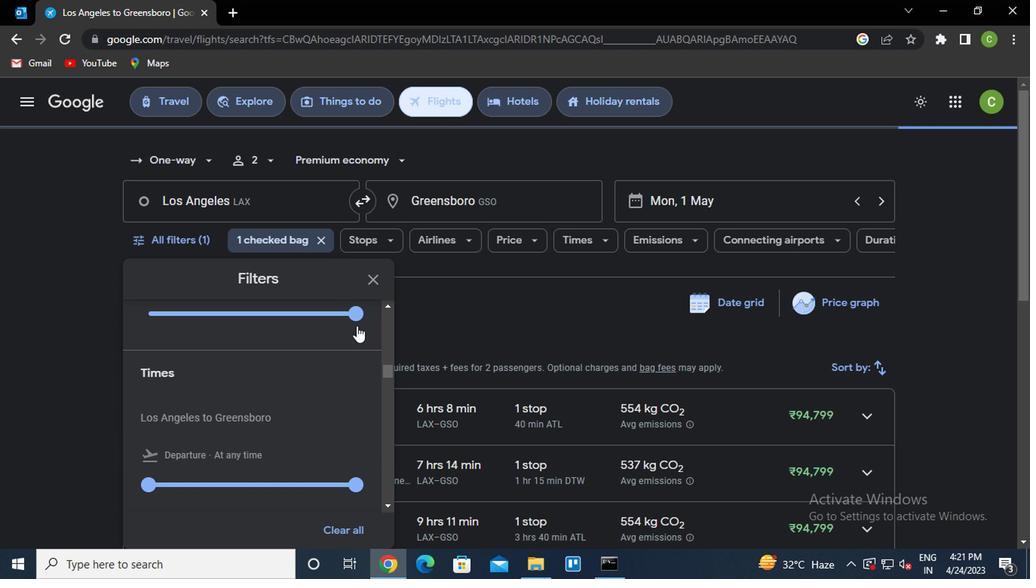 
Action: Mouse moved to (235, 384)
Screenshot: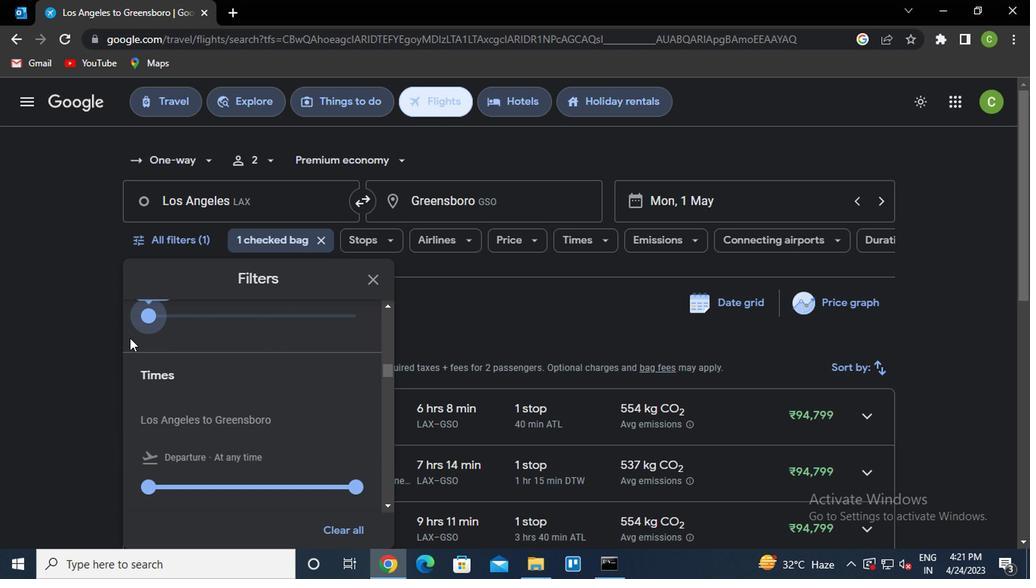 
Action: Mouse scrolled (235, 385) with delta (0, 1)
Screenshot: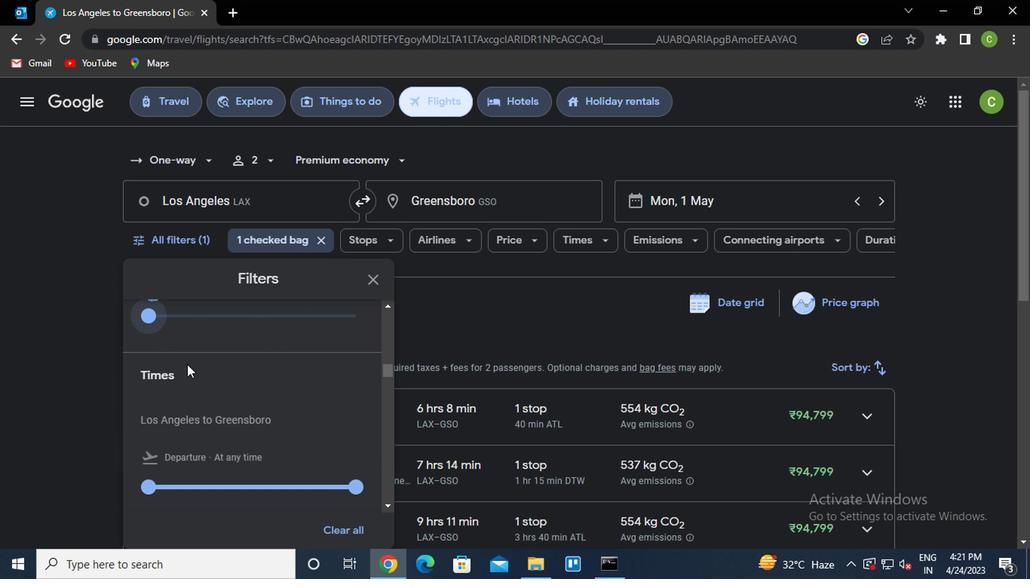 
Action: Mouse scrolled (235, 385) with delta (0, 1)
Screenshot: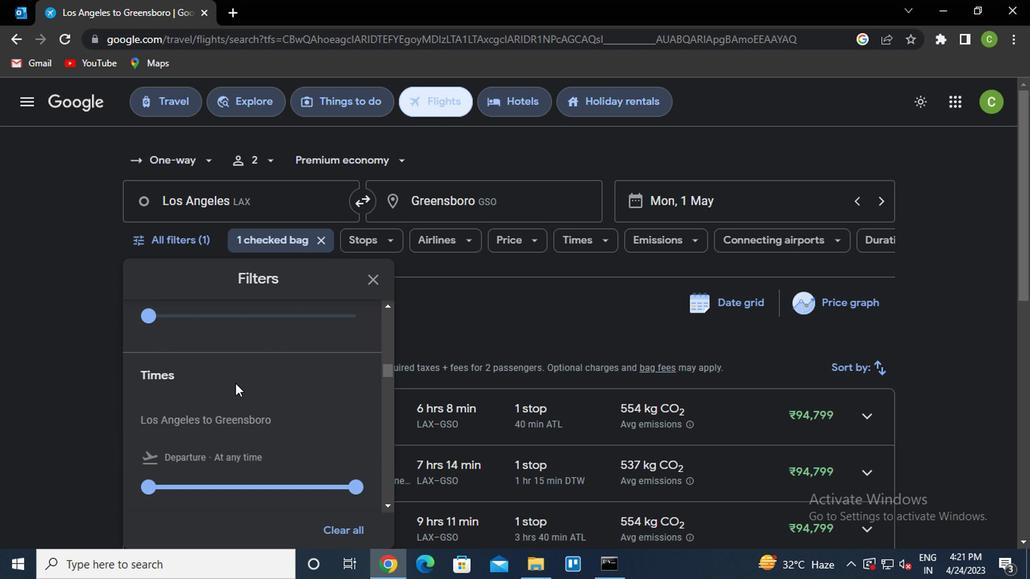 
Action: Mouse moved to (242, 395)
Screenshot: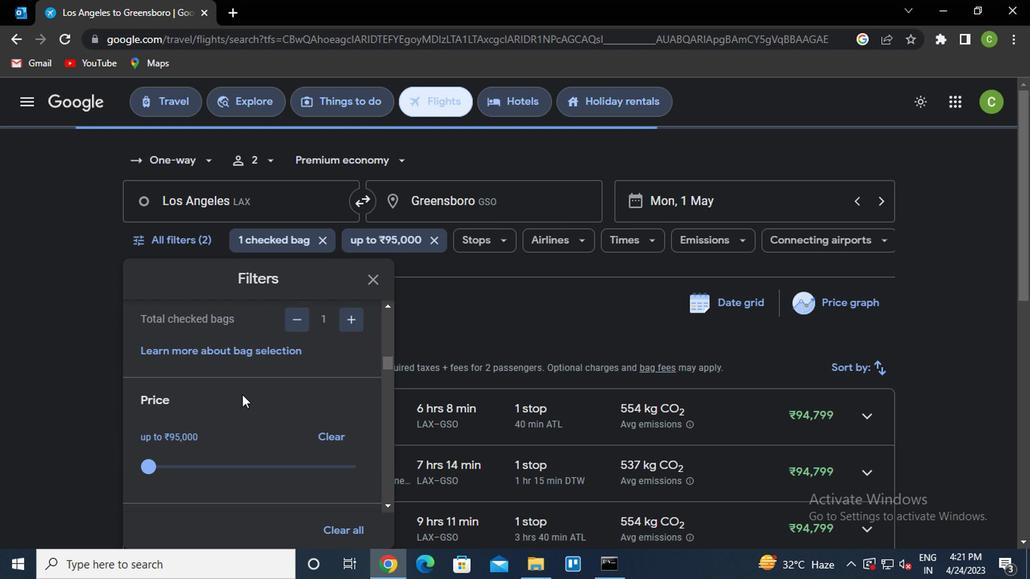 
Action: Mouse scrolled (242, 395) with delta (0, 0)
Screenshot: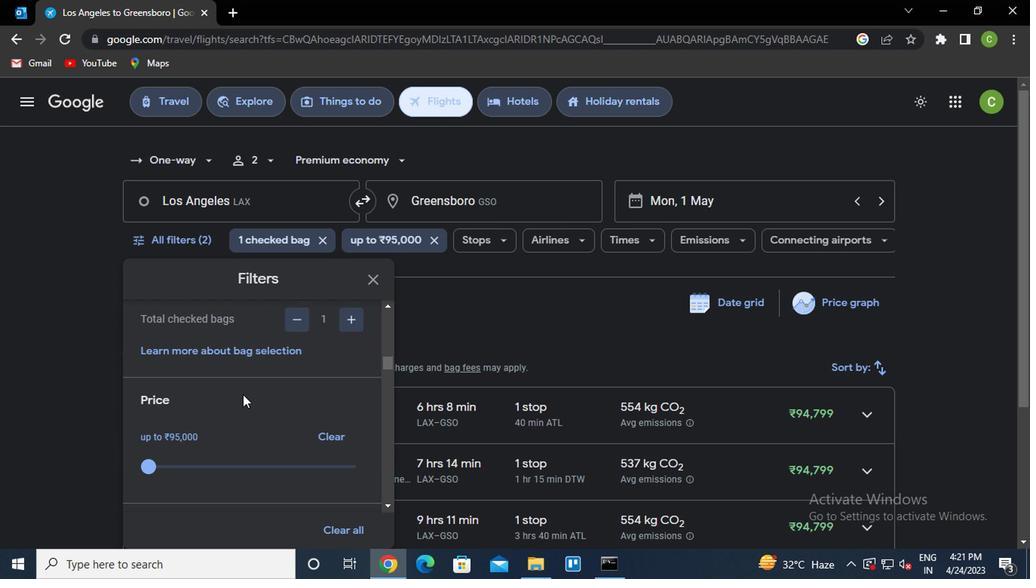 
Action: Mouse scrolled (242, 395) with delta (0, 0)
Screenshot: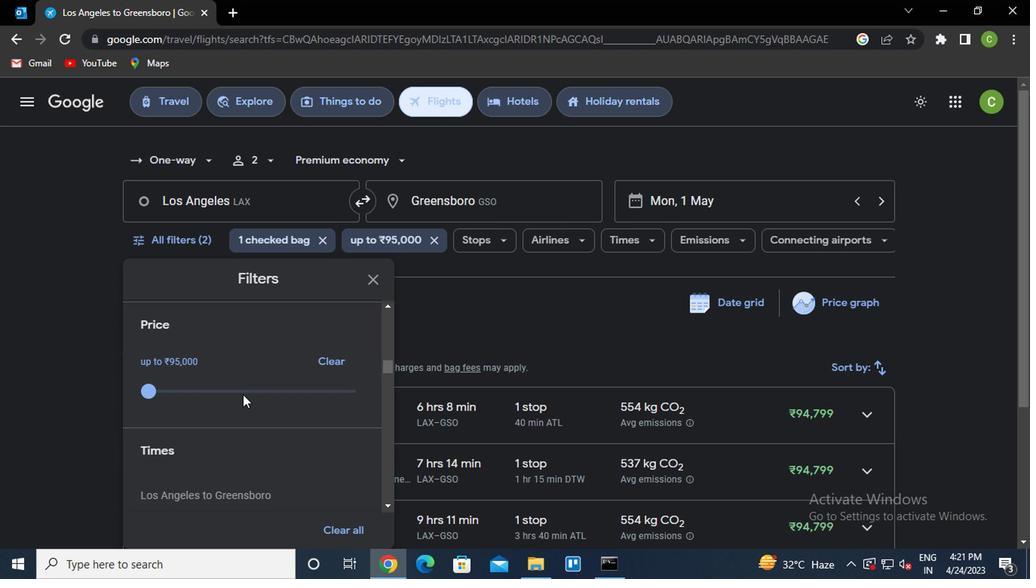 
Action: Mouse moved to (147, 491)
Screenshot: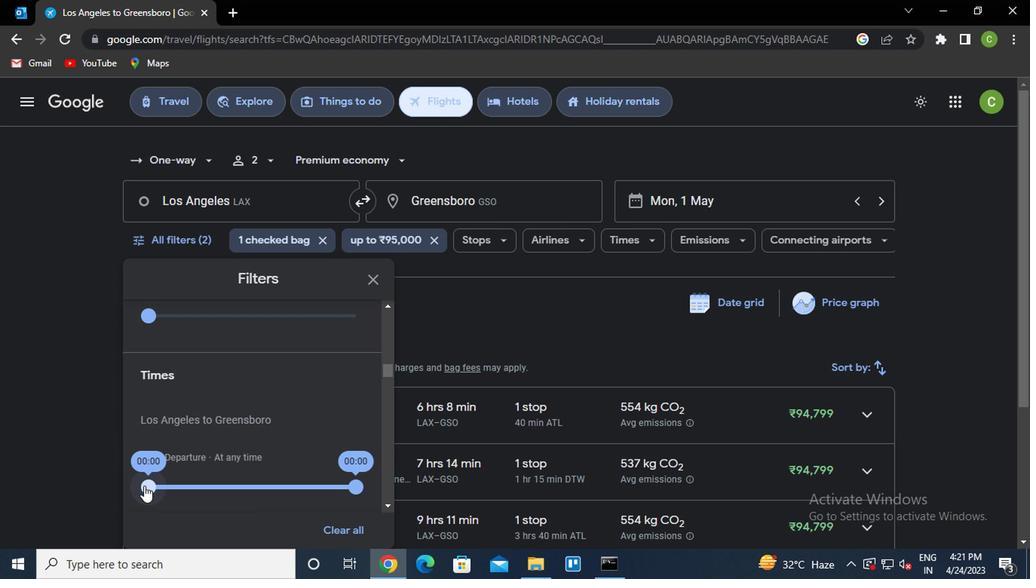 
Action: Mouse pressed left at (147, 491)
Screenshot: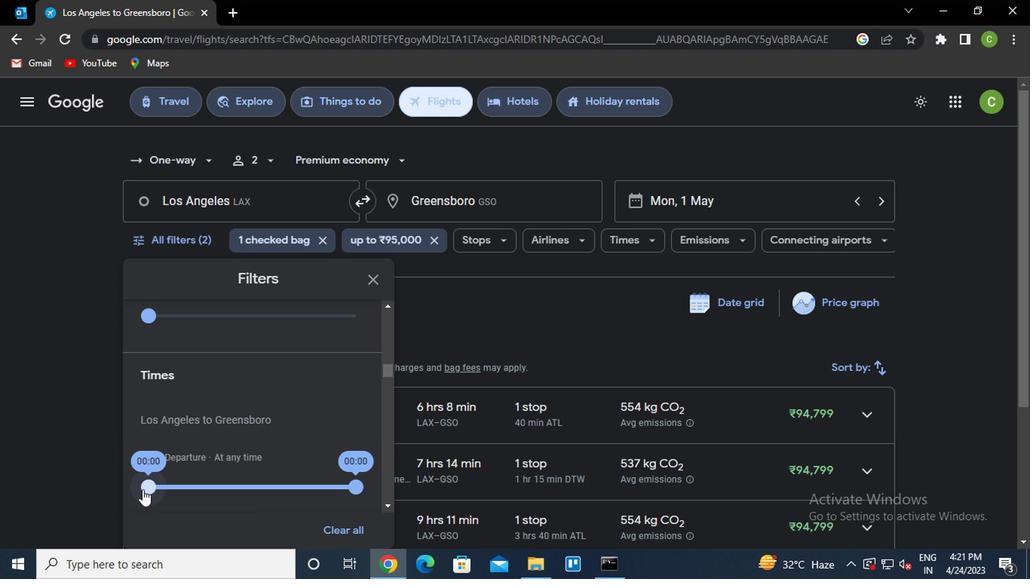 
Action: Mouse moved to (348, 489)
Screenshot: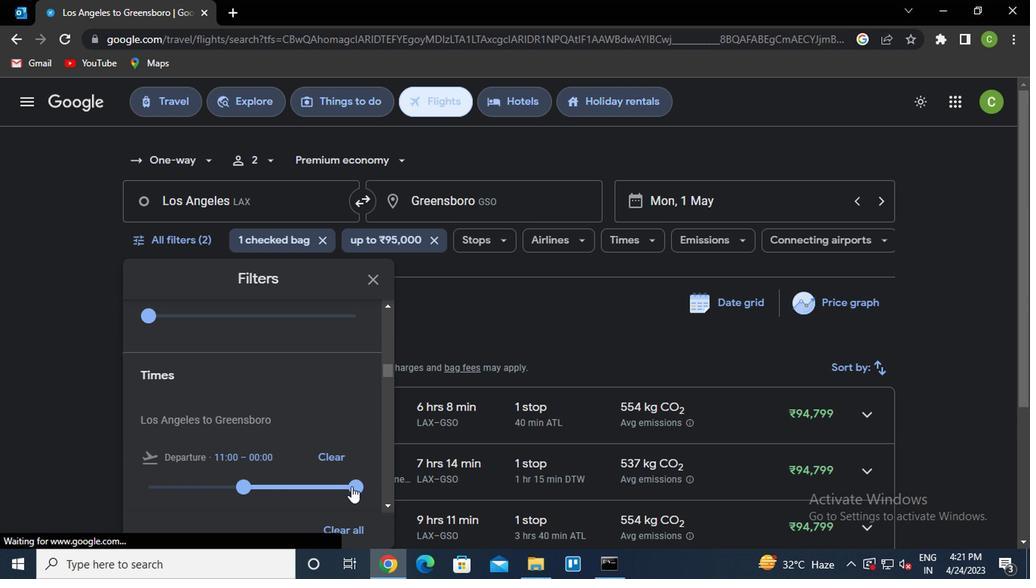 
Action: Mouse pressed left at (348, 489)
Screenshot: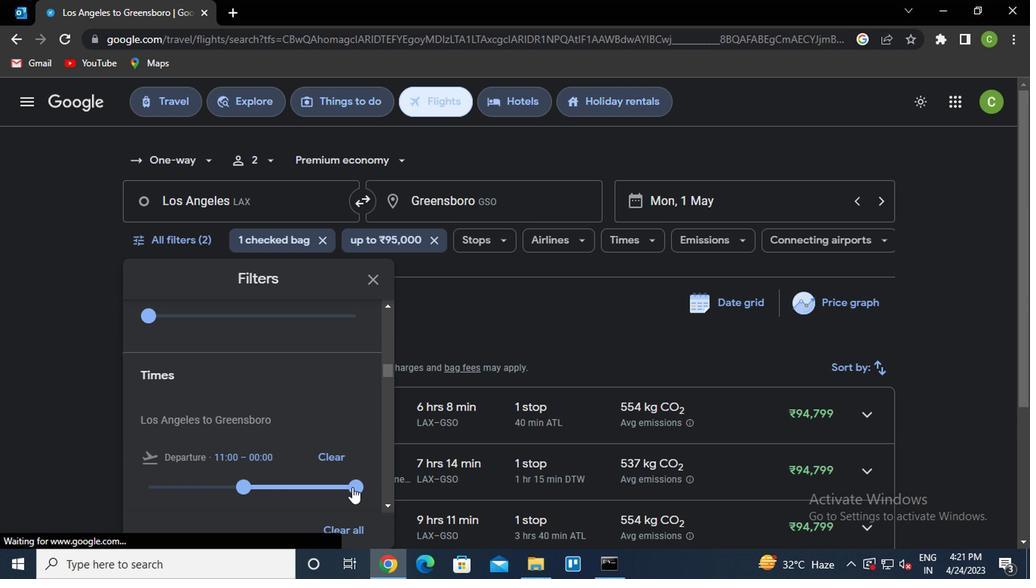 
Action: Mouse moved to (367, 281)
Screenshot: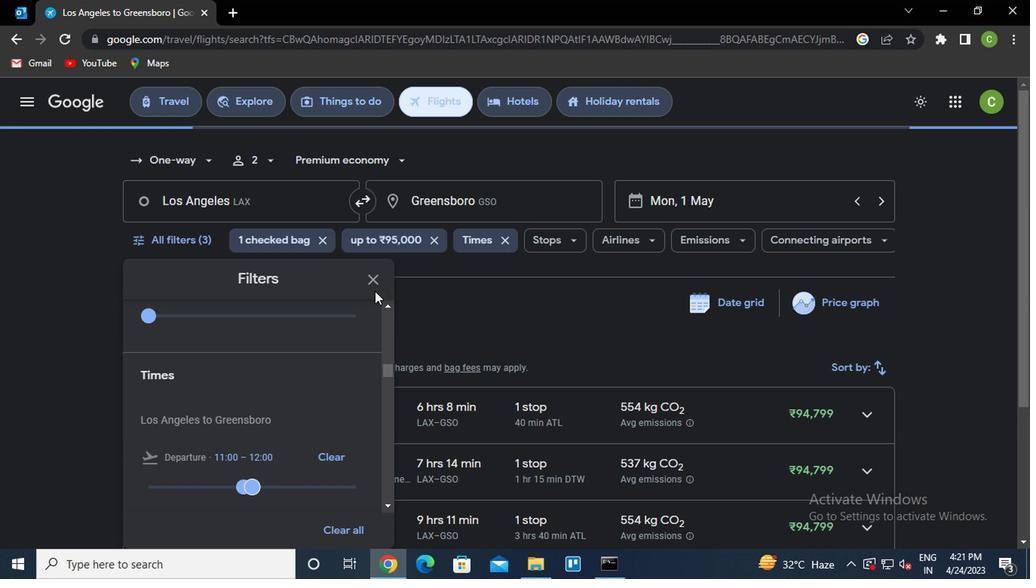 
Action: Mouse pressed left at (367, 281)
Screenshot: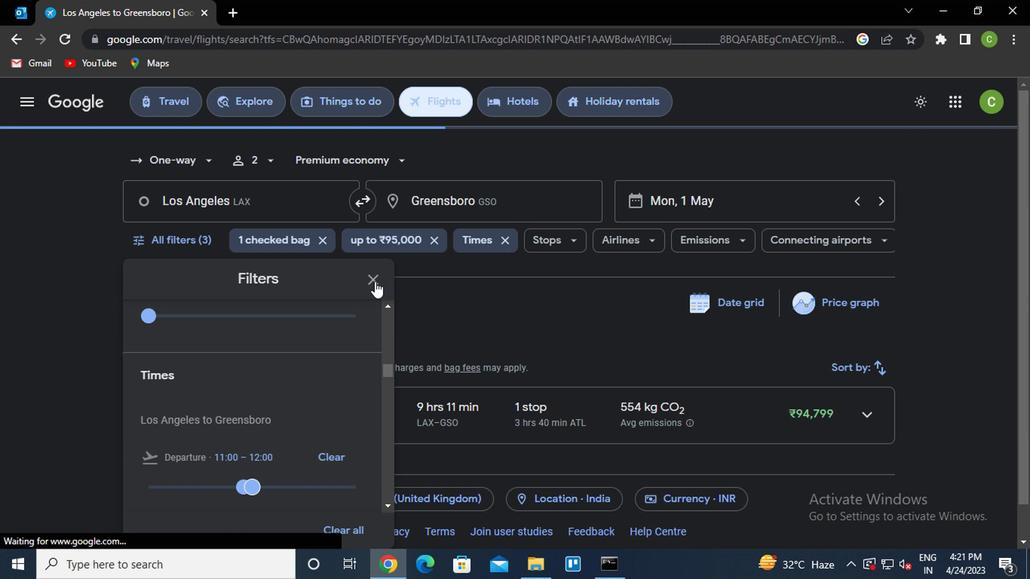 
Action: Mouse moved to (558, 432)
Screenshot: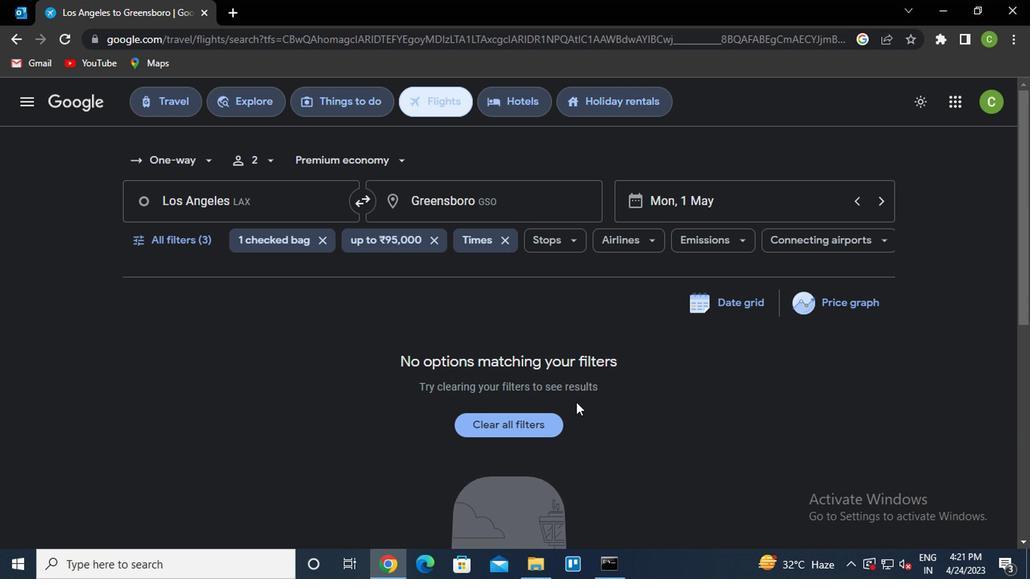 
